 Task: Create a due date automation trigger when advanced on, on the tuesday of the week a card is due add content with an empty description at 11:00 AM.
Action: Mouse moved to (1174, 364)
Screenshot: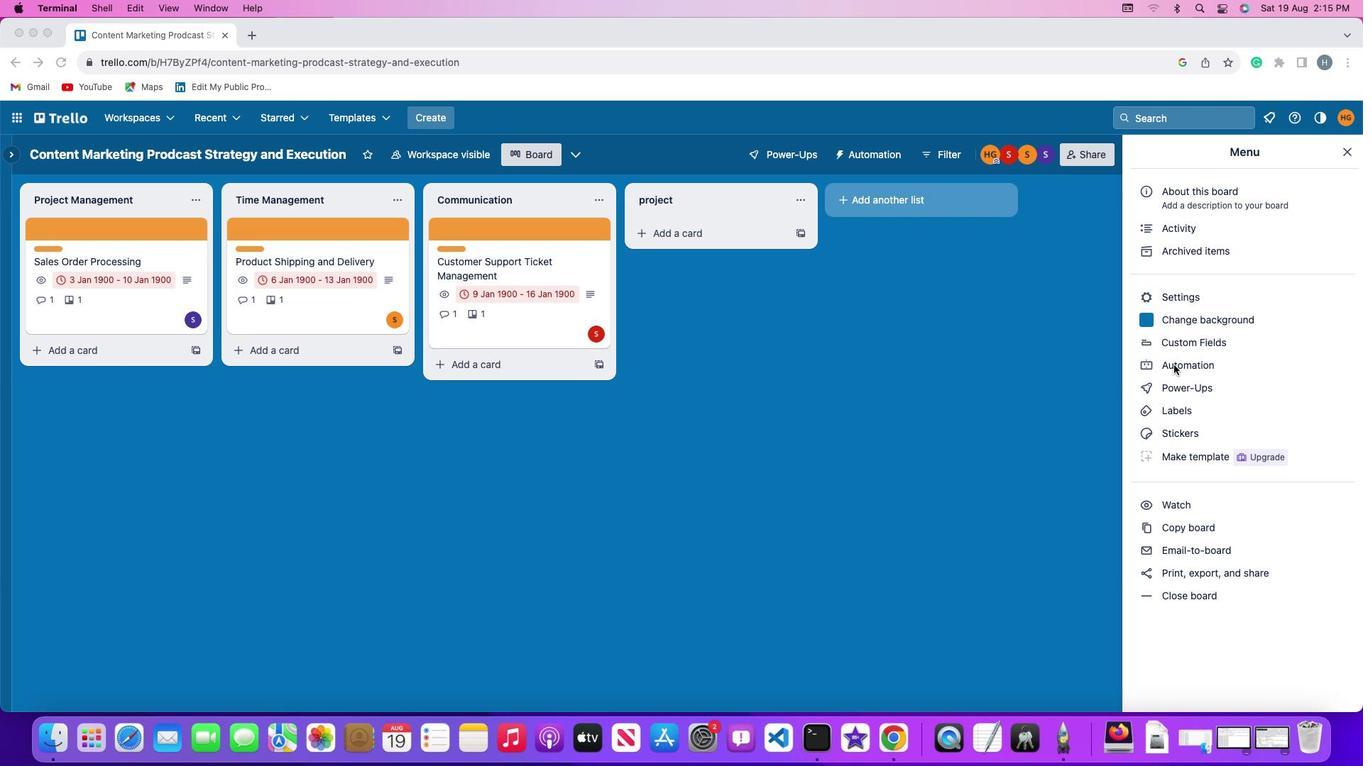
Action: Mouse pressed left at (1174, 364)
Screenshot: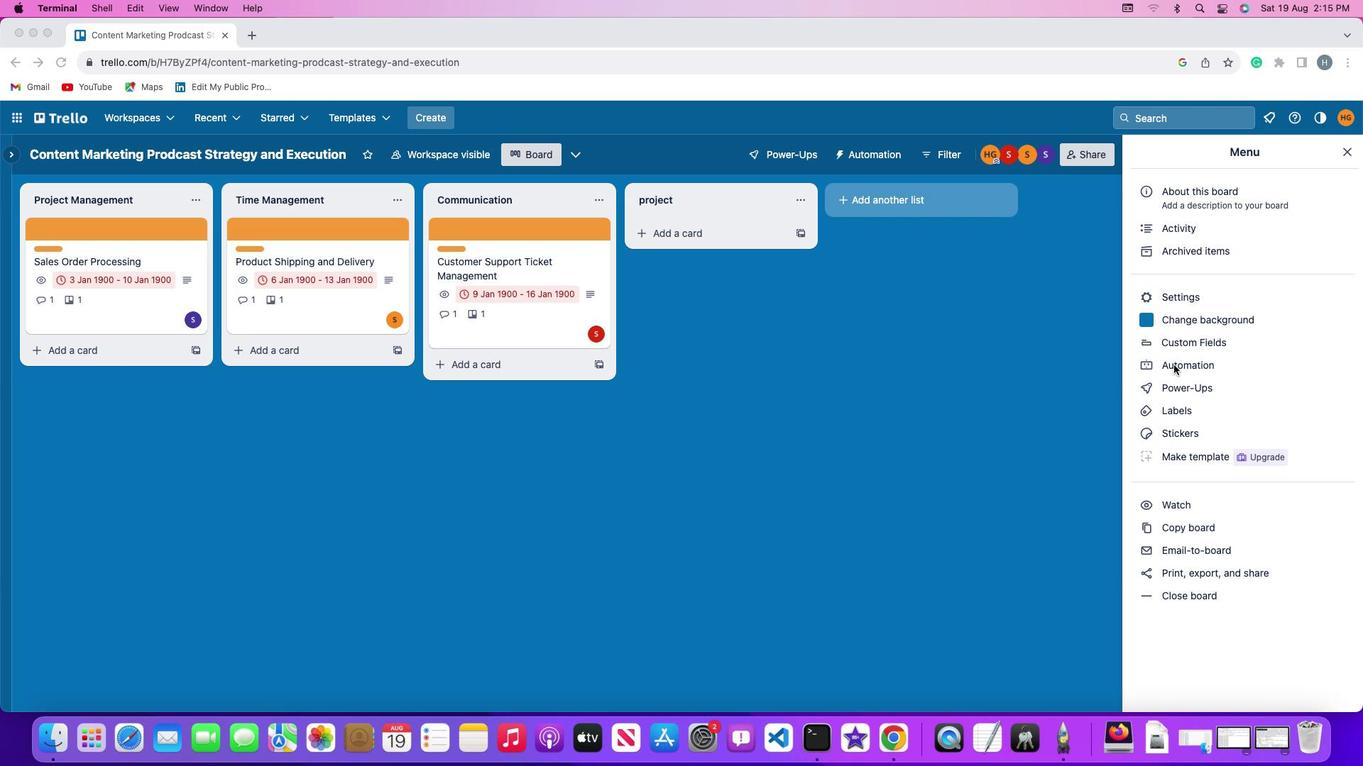 
Action: Mouse pressed left at (1174, 364)
Screenshot: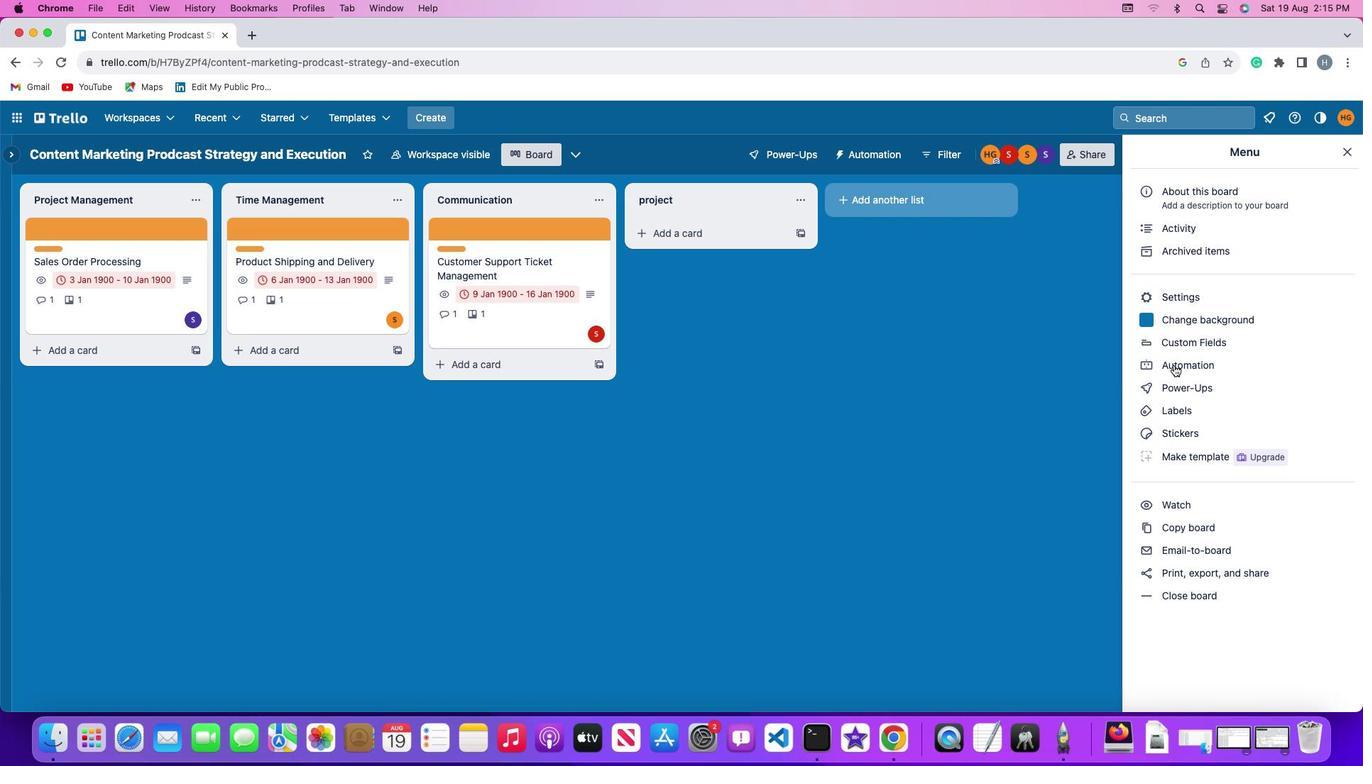 
Action: Mouse moved to (84, 331)
Screenshot: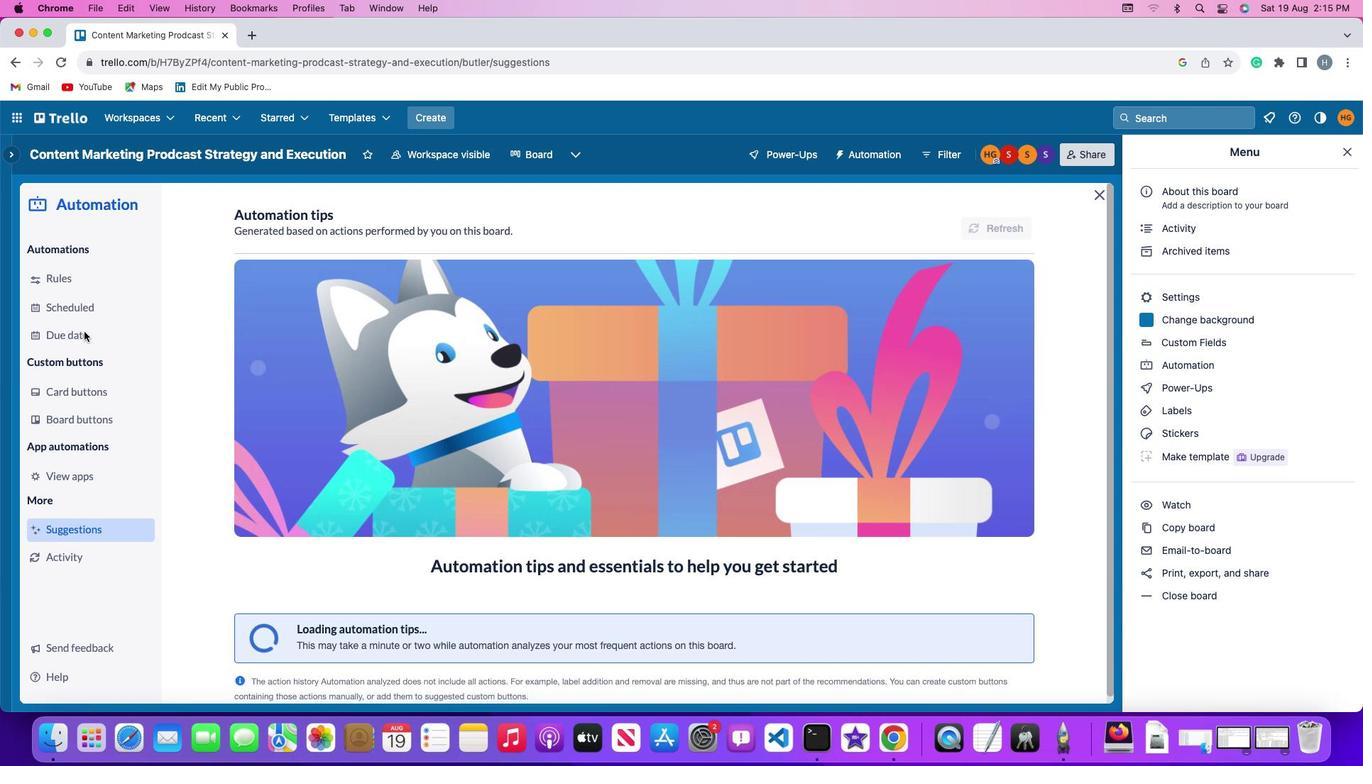 
Action: Mouse pressed left at (84, 331)
Screenshot: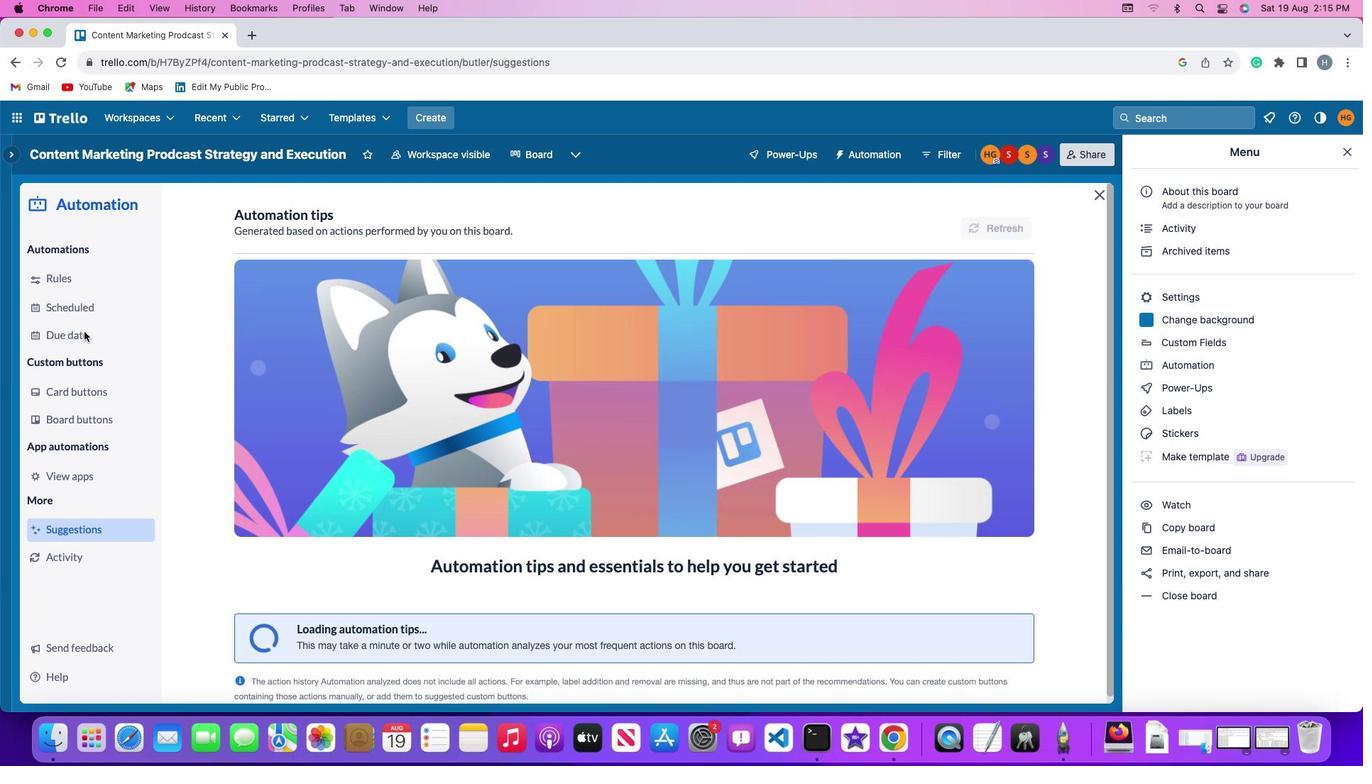 
Action: Mouse moved to (945, 217)
Screenshot: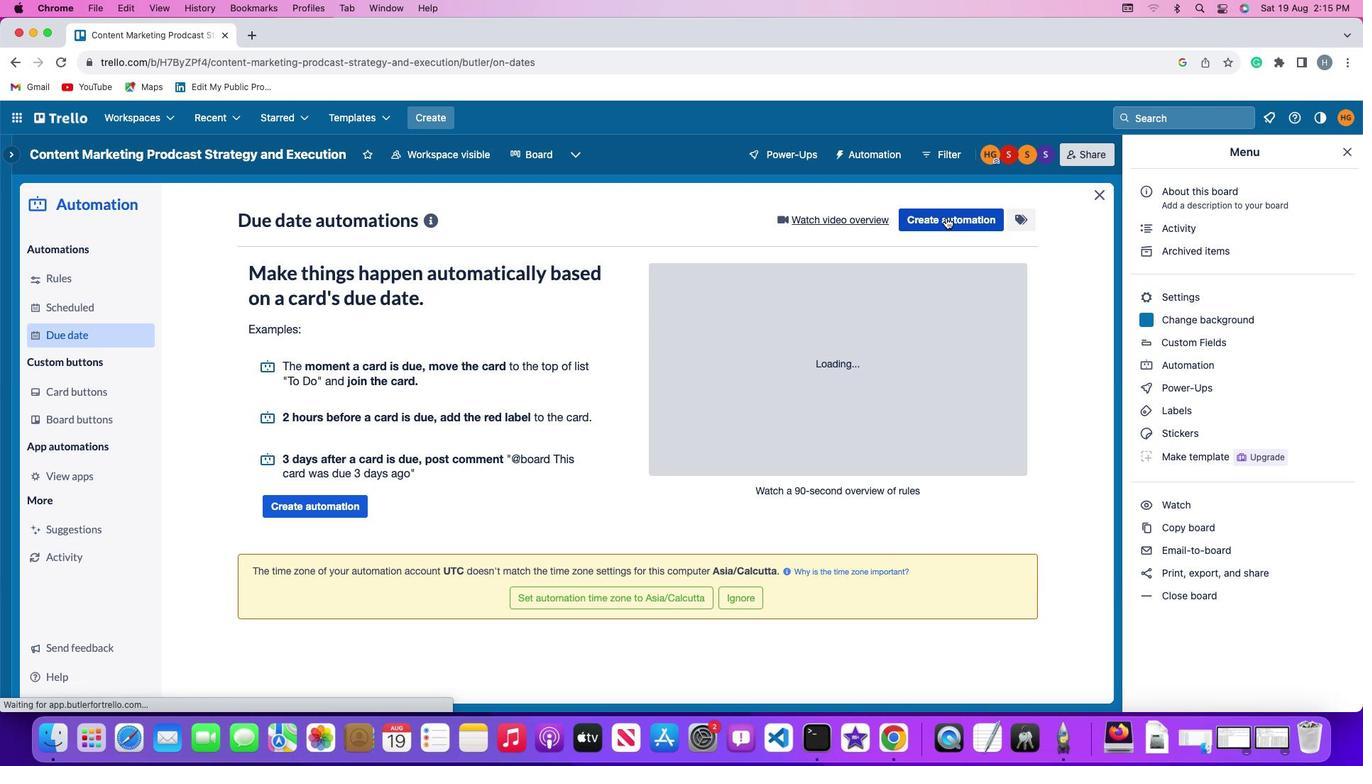 
Action: Mouse pressed left at (945, 217)
Screenshot: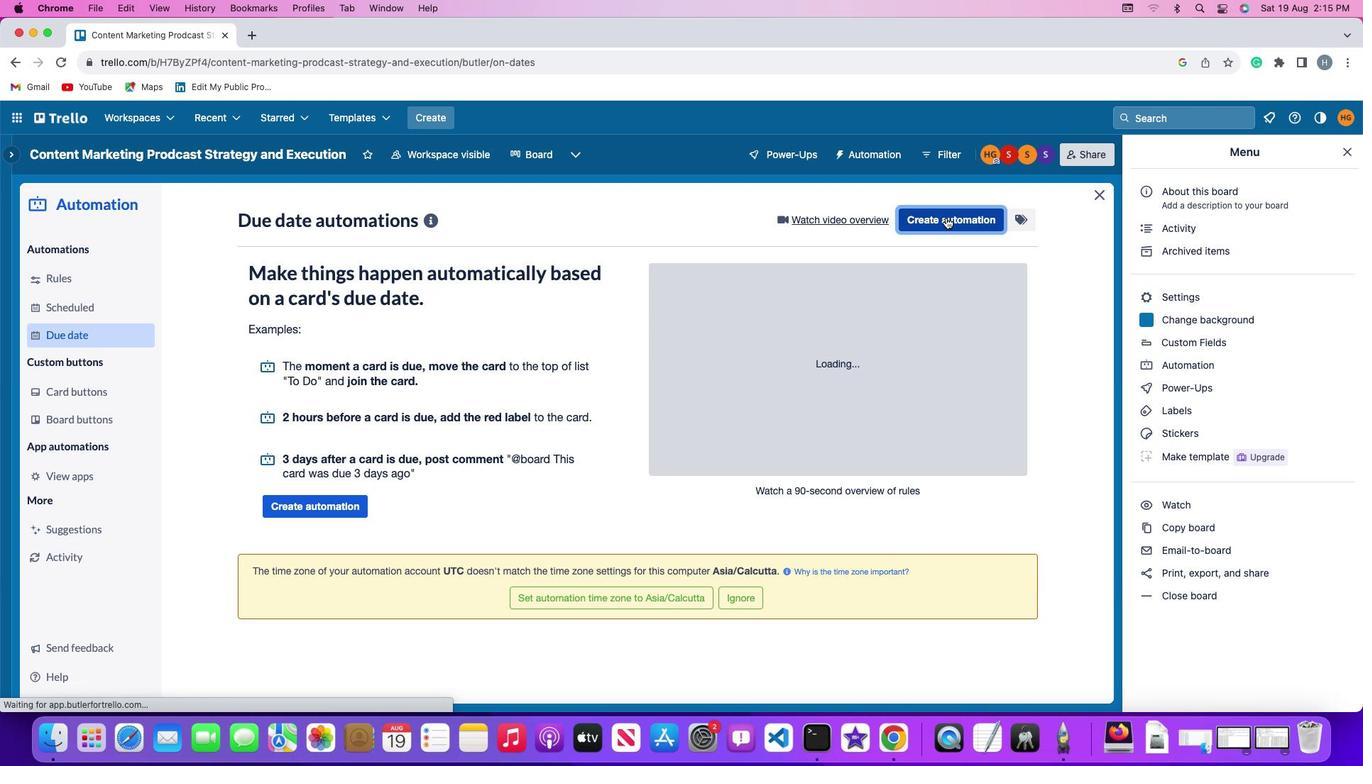 
Action: Mouse moved to (306, 355)
Screenshot: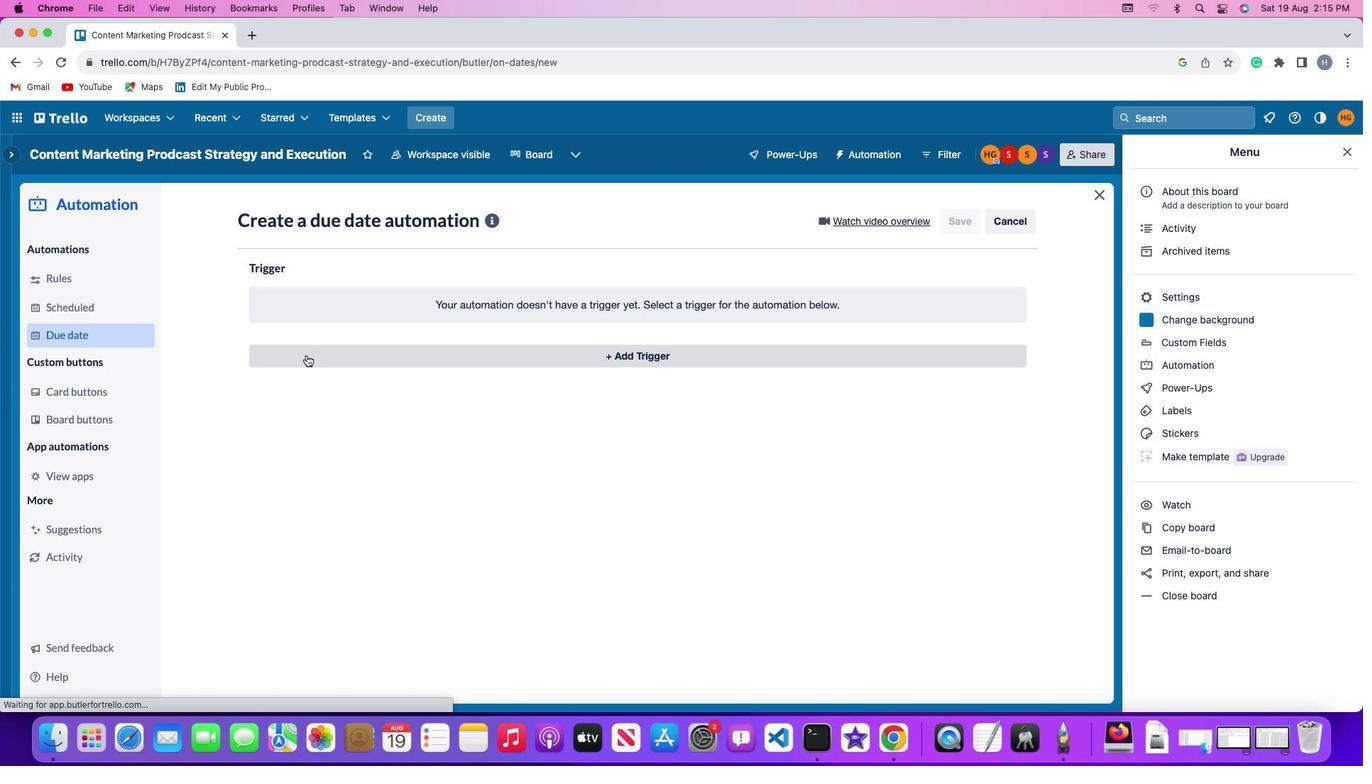 
Action: Mouse pressed left at (306, 355)
Screenshot: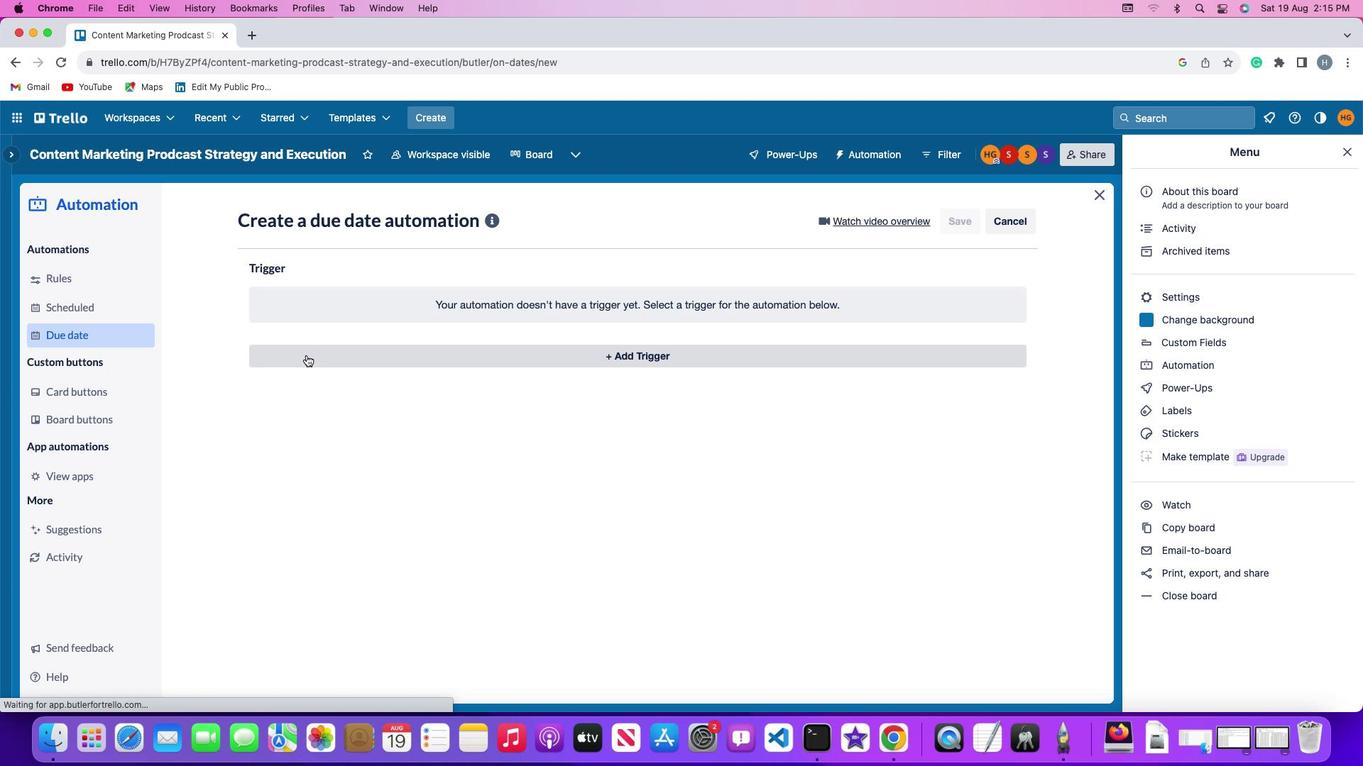 
Action: Mouse moved to (325, 612)
Screenshot: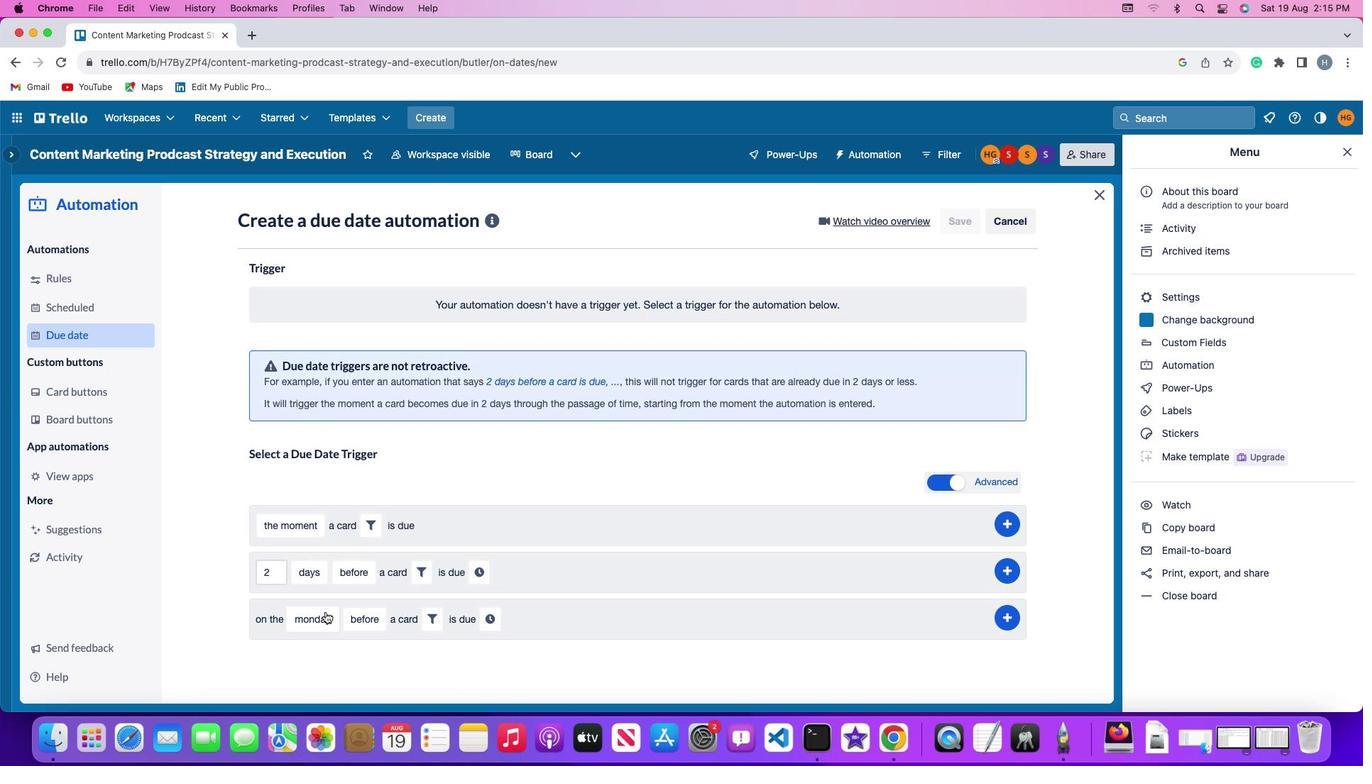 
Action: Mouse pressed left at (325, 612)
Screenshot: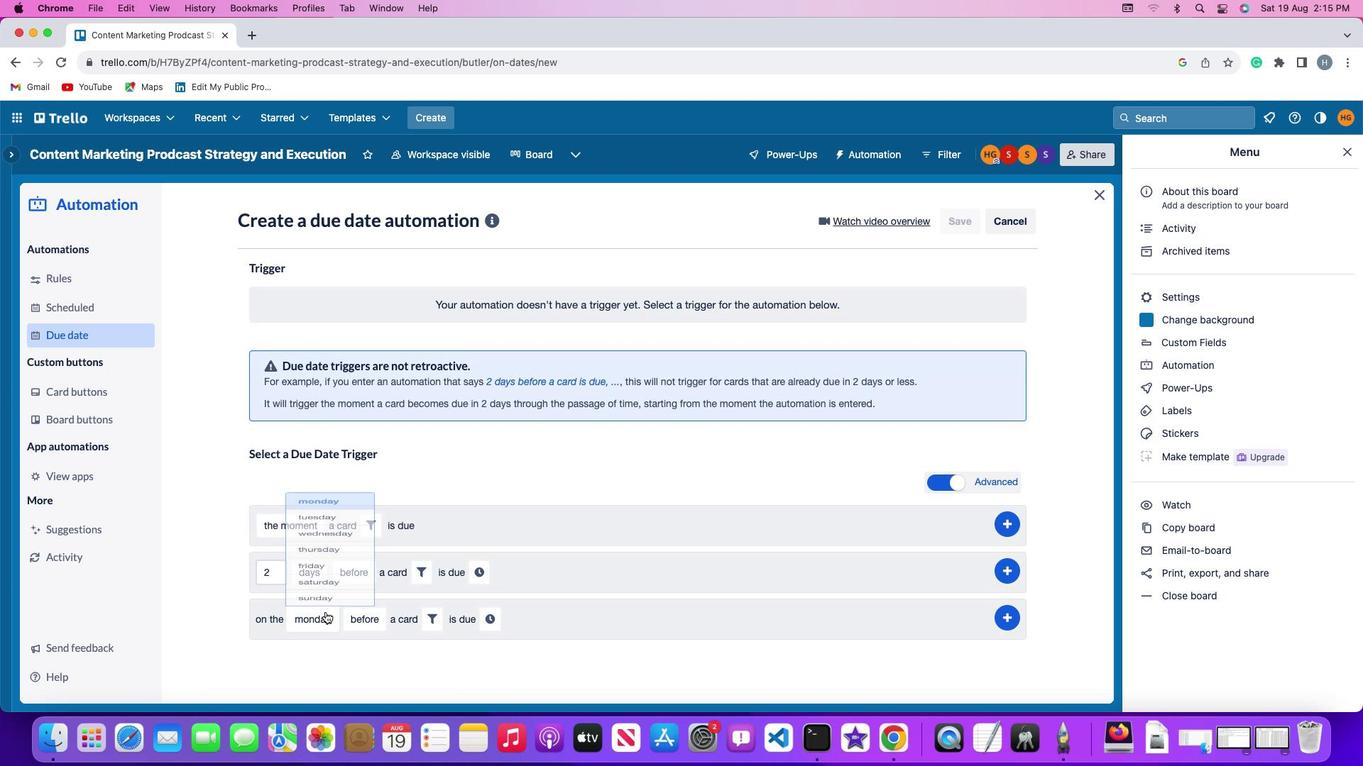 
Action: Mouse moved to (350, 457)
Screenshot: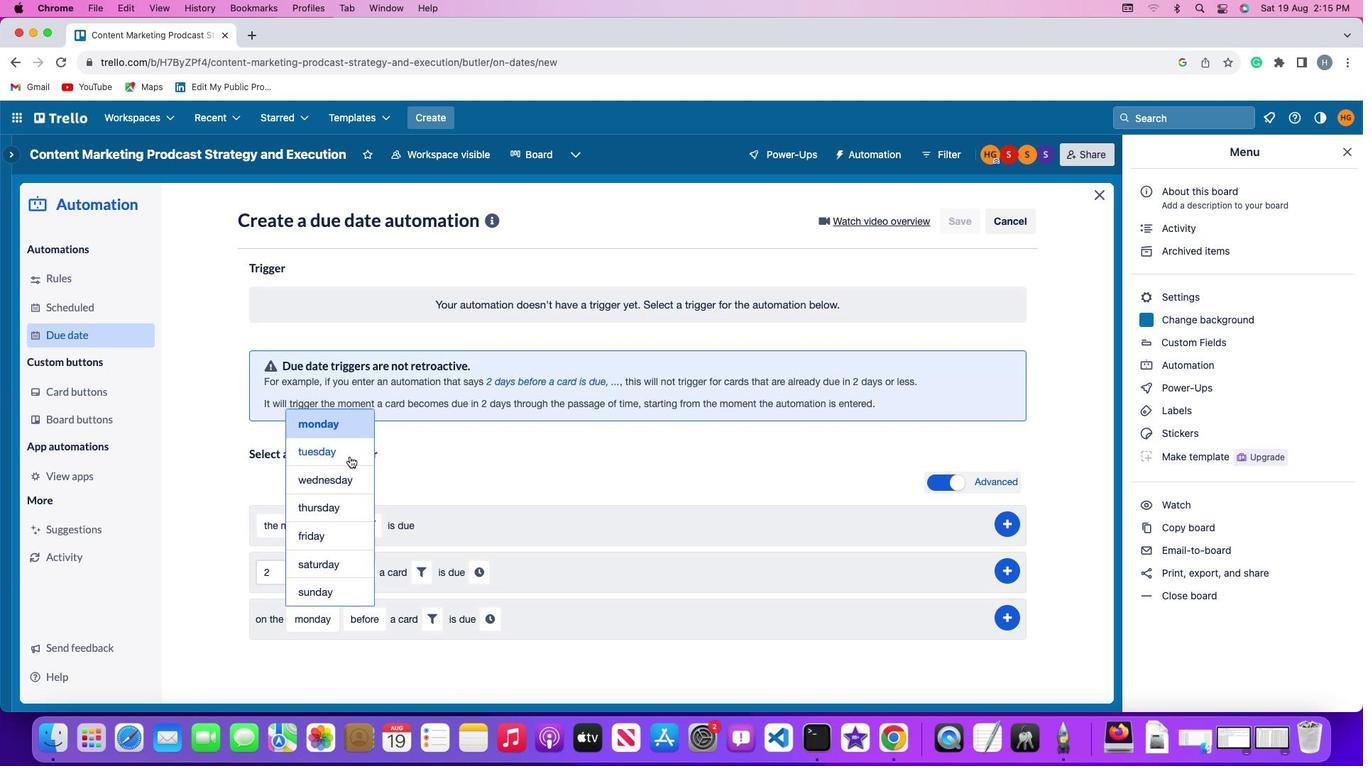 
Action: Mouse pressed left at (350, 457)
Screenshot: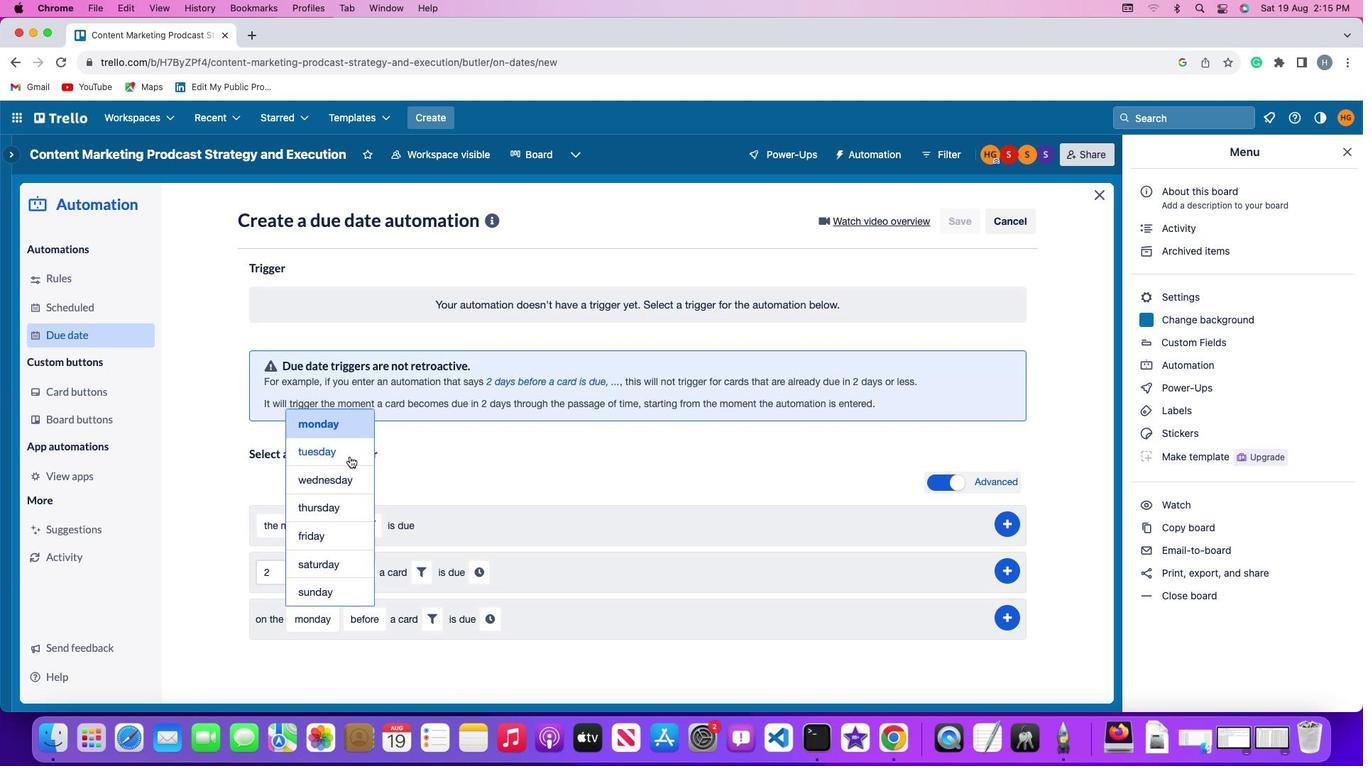 
Action: Mouse moved to (367, 627)
Screenshot: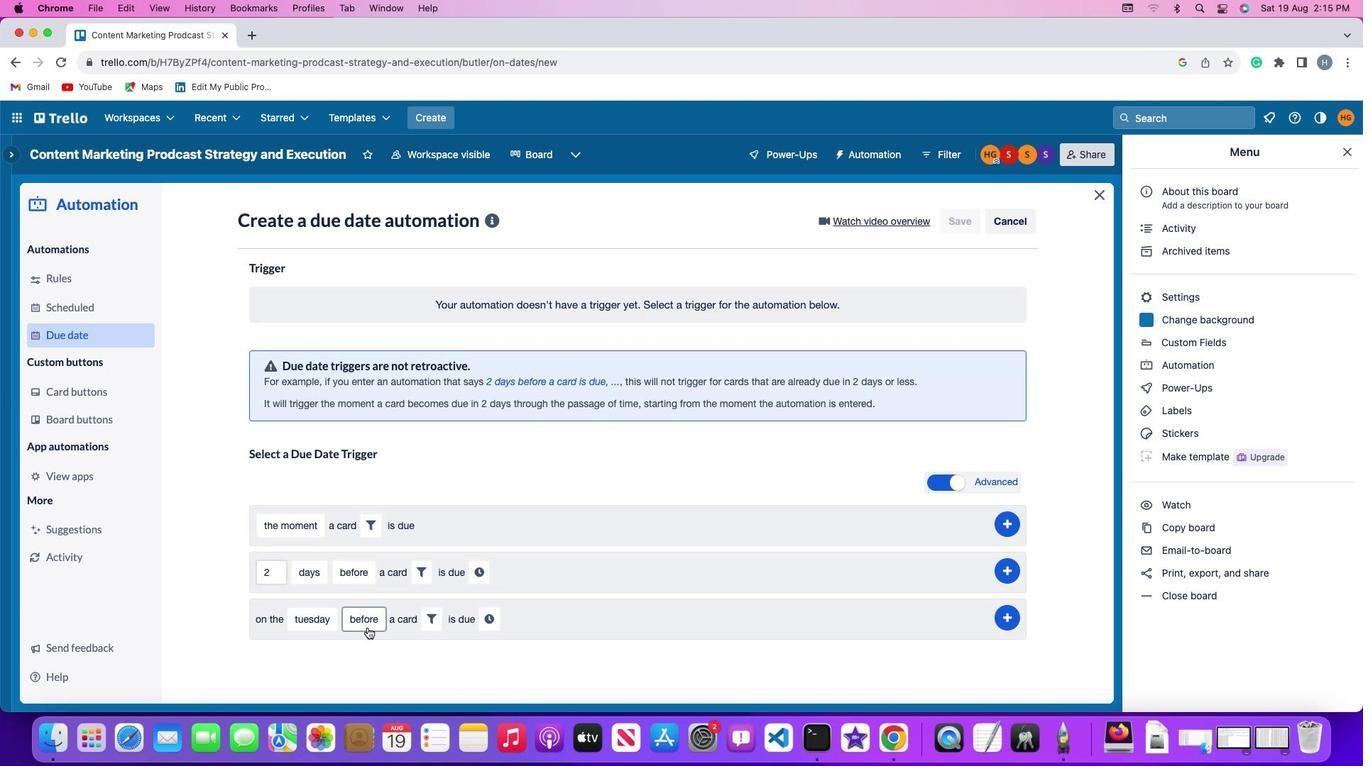 
Action: Mouse pressed left at (367, 627)
Screenshot: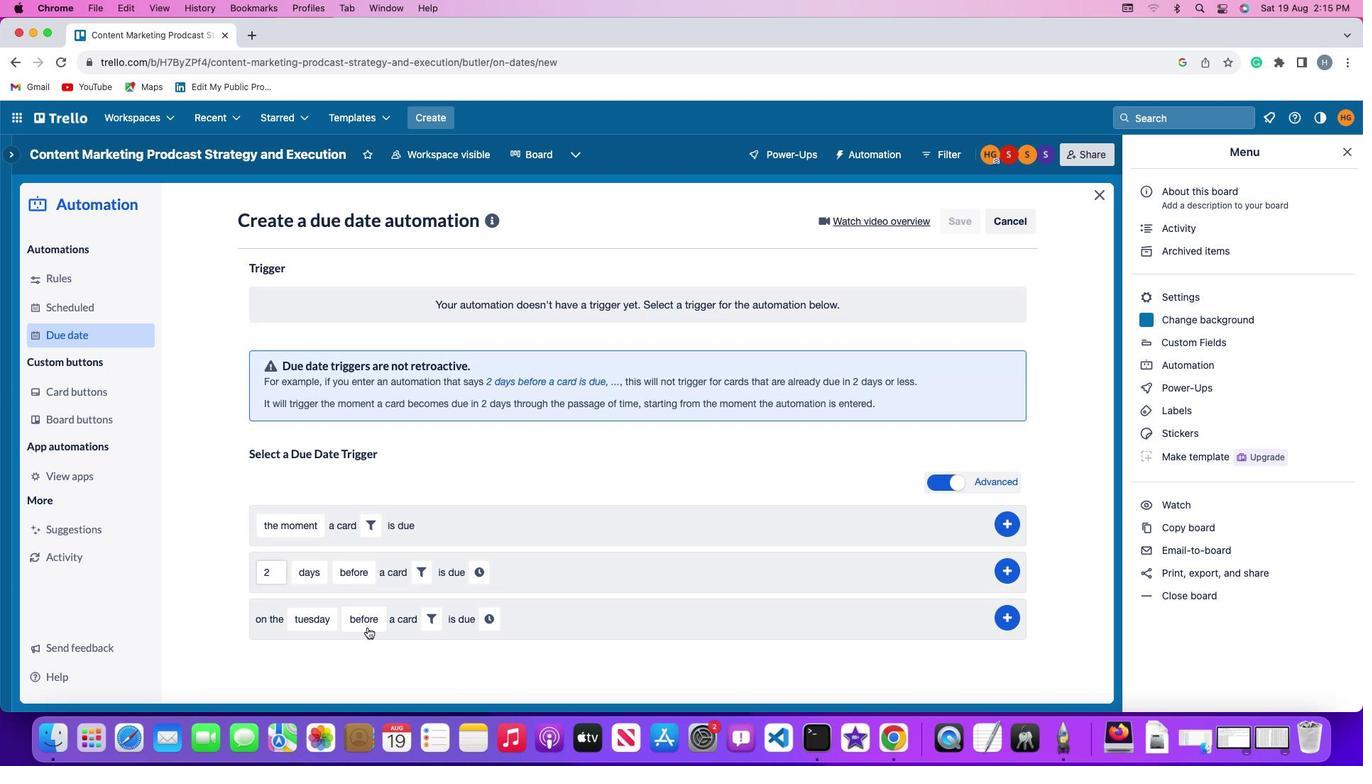 
Action: Mouse moved to (385, 559)
Screenshot: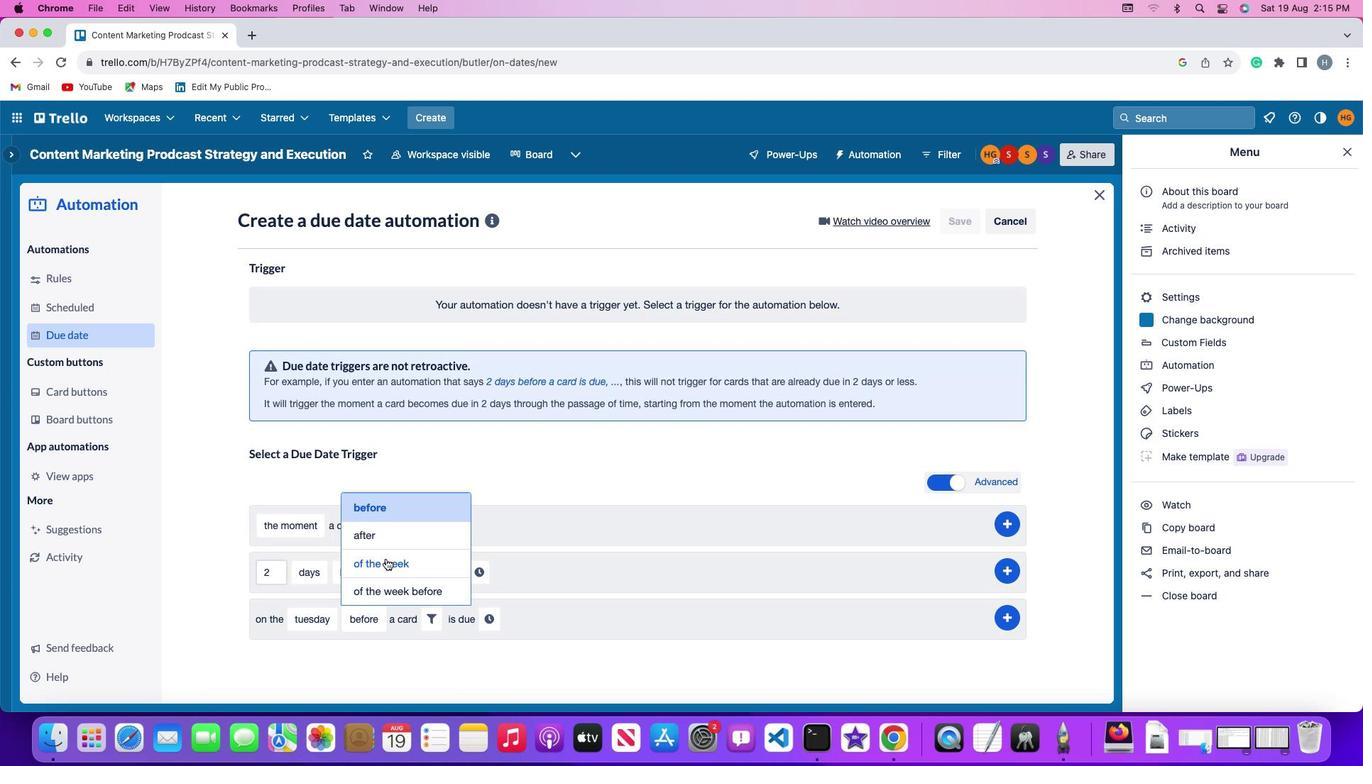 
Action: Mouse pressed left at (385, 559)
Screenshot: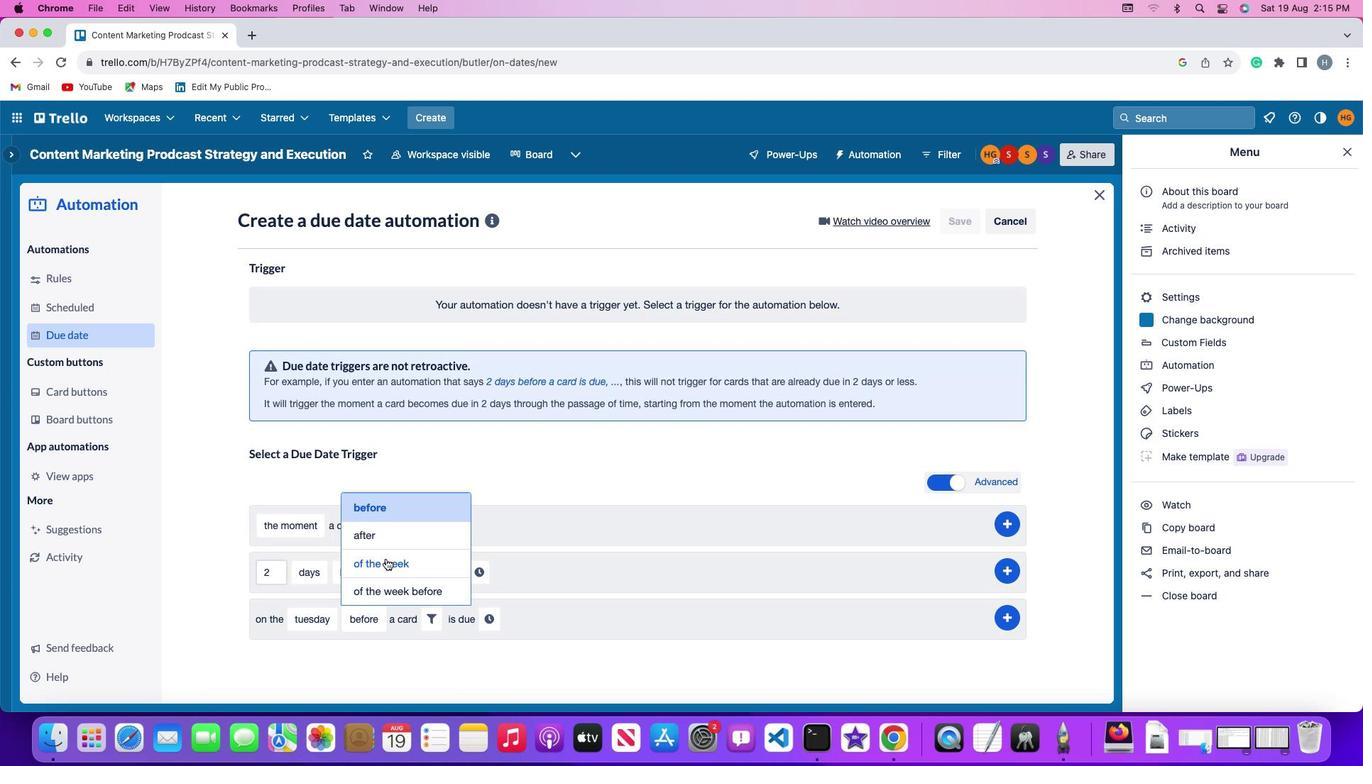 
Action: Mouse moved to (448, 617)
Screenshot: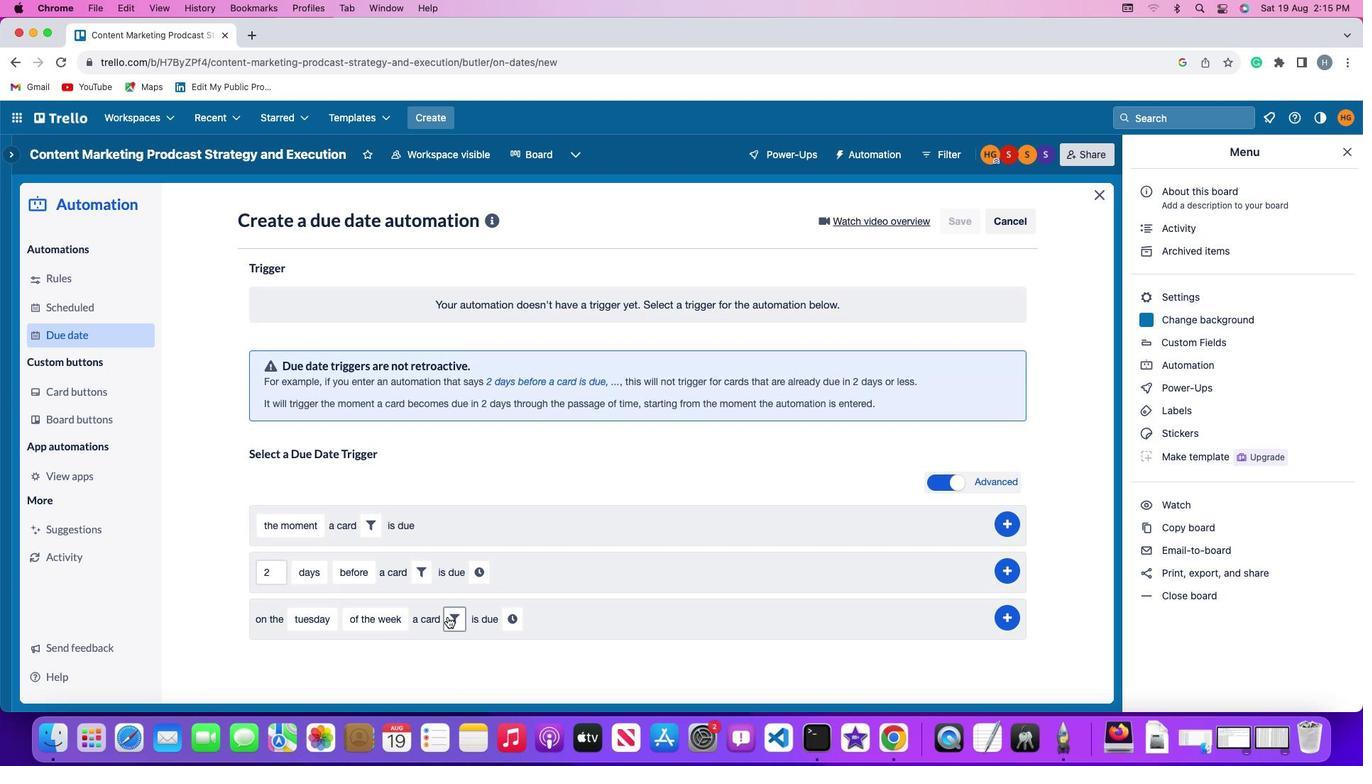 
Action: Mouse pressed left at (448, 617)
Screenshot: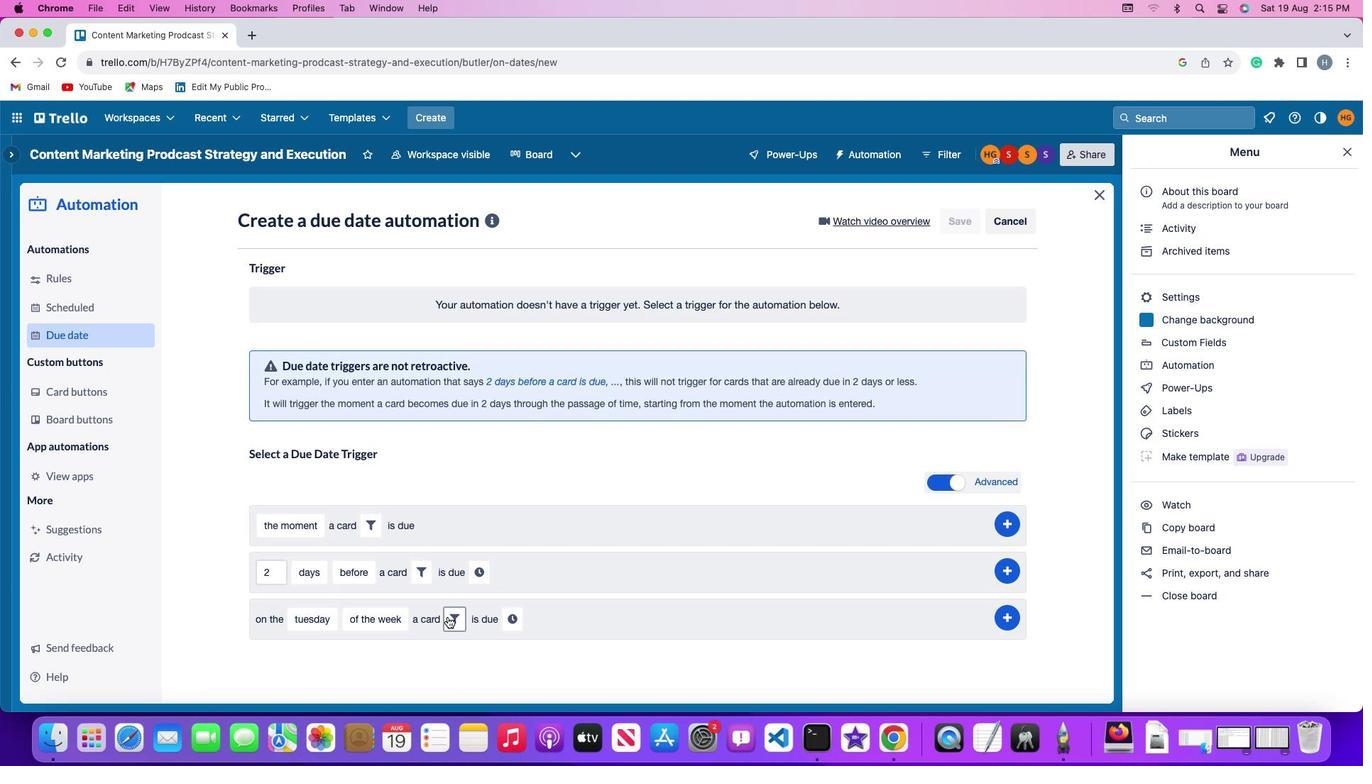 
Action: Mouse moved to (630, 656)
Screenshot: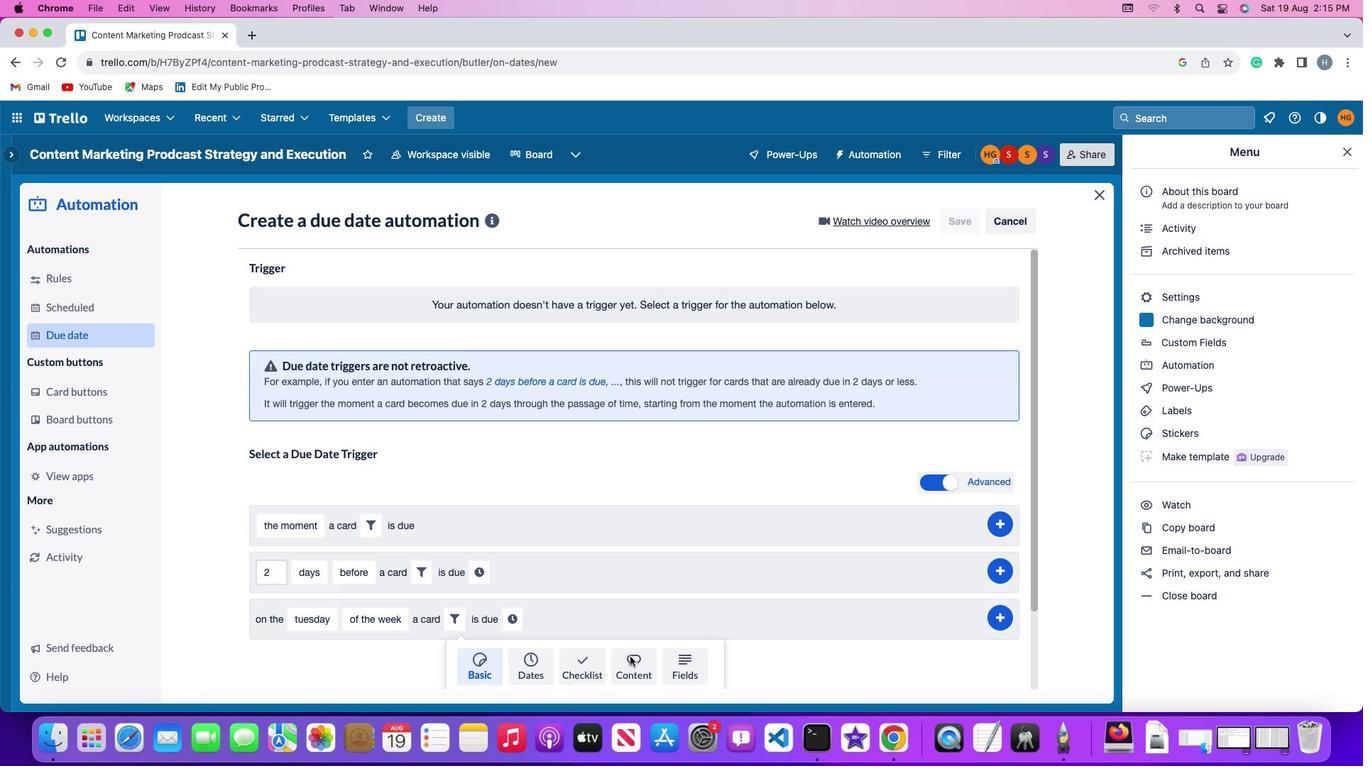 
Action: Mouse pressed left at (630, 656)
Screenshot: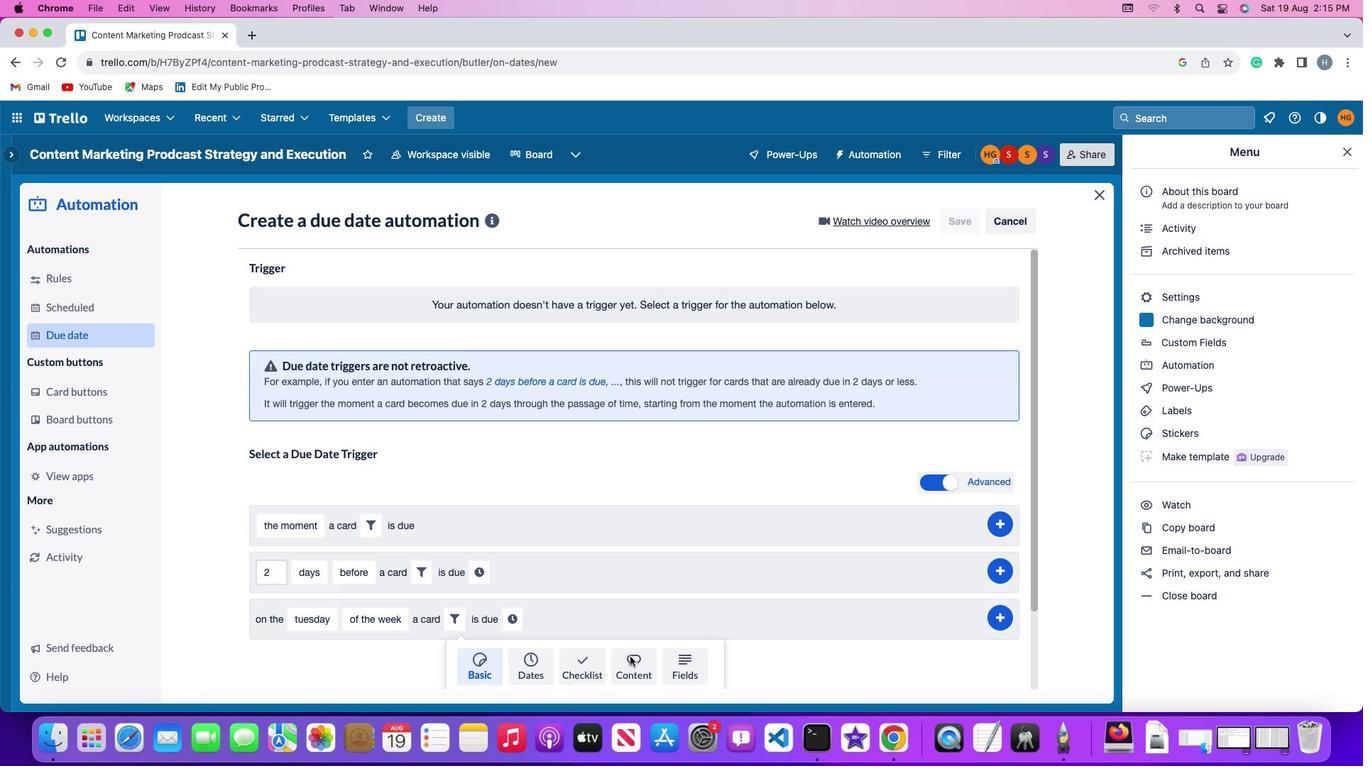 
Action: Mouse moved to (396, 657)
Screenshot: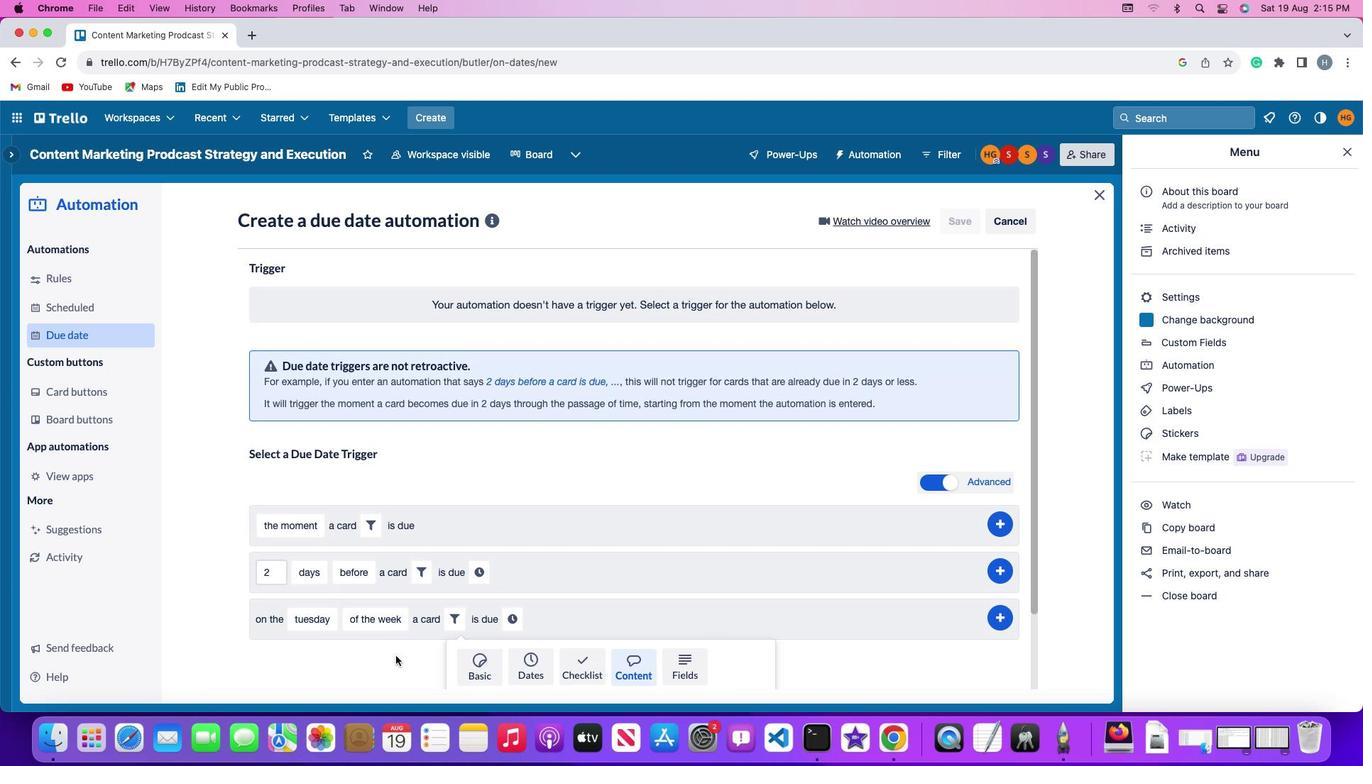 
Action: Mouse scrolled (396, 657) with delta (0, 0)
Screenshot: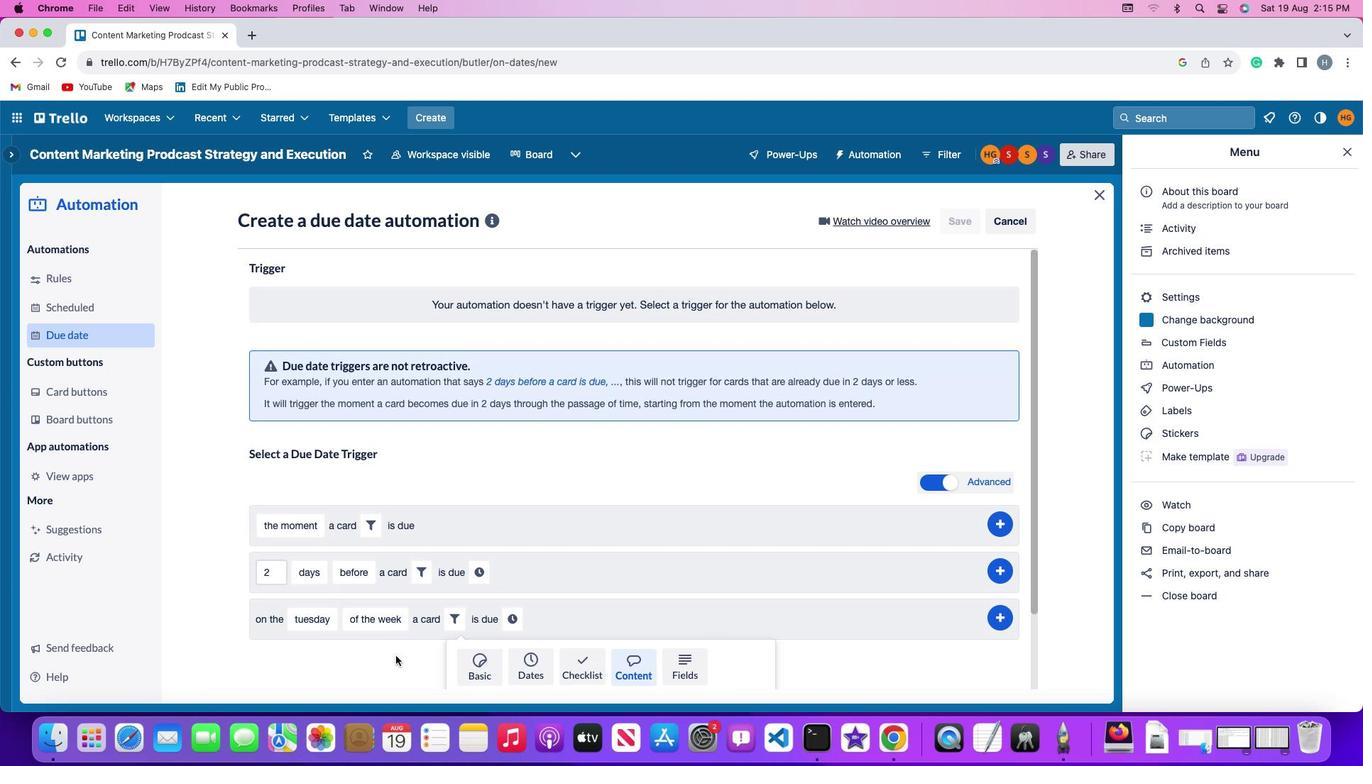 
Action: Mouse moved to (396, 656)
Screenshot: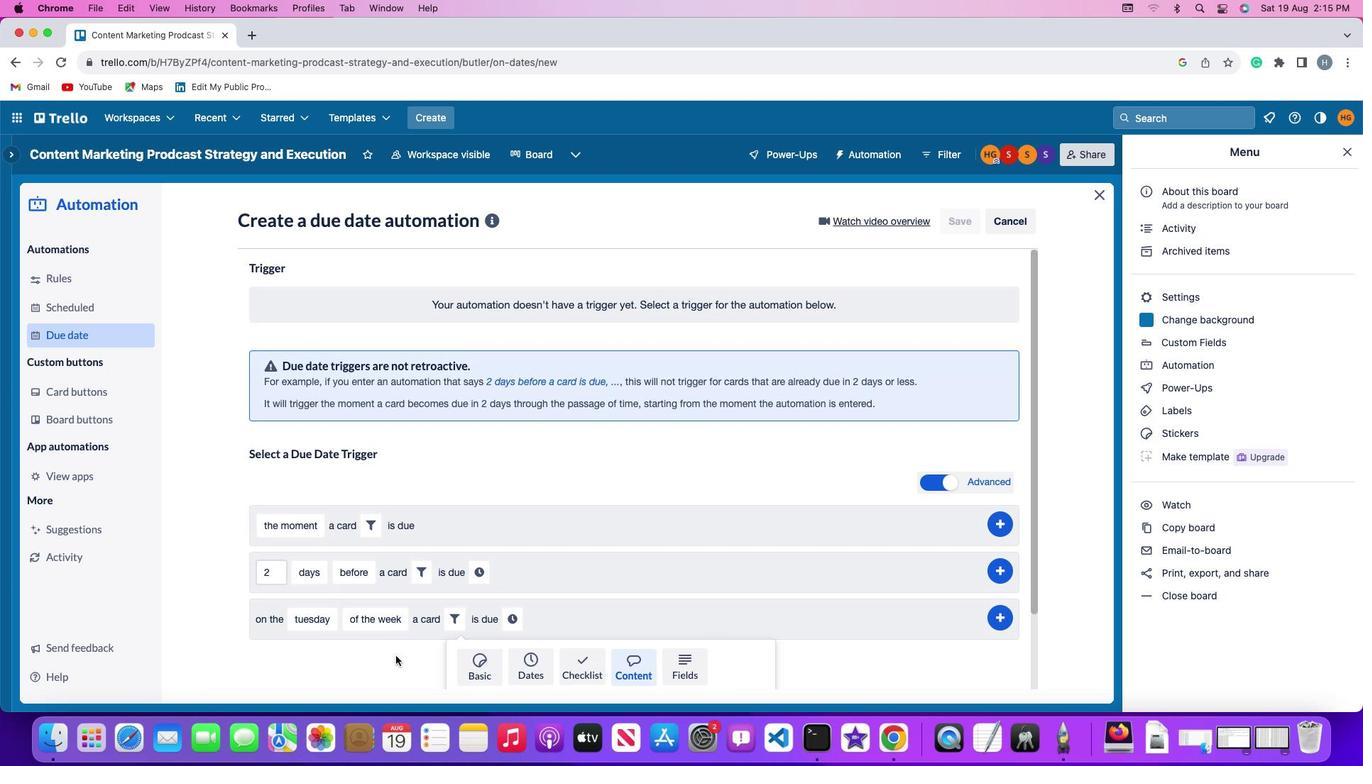 
Action: Mouse scrolled (396, 656) with delta (0, 0)
Screenshot: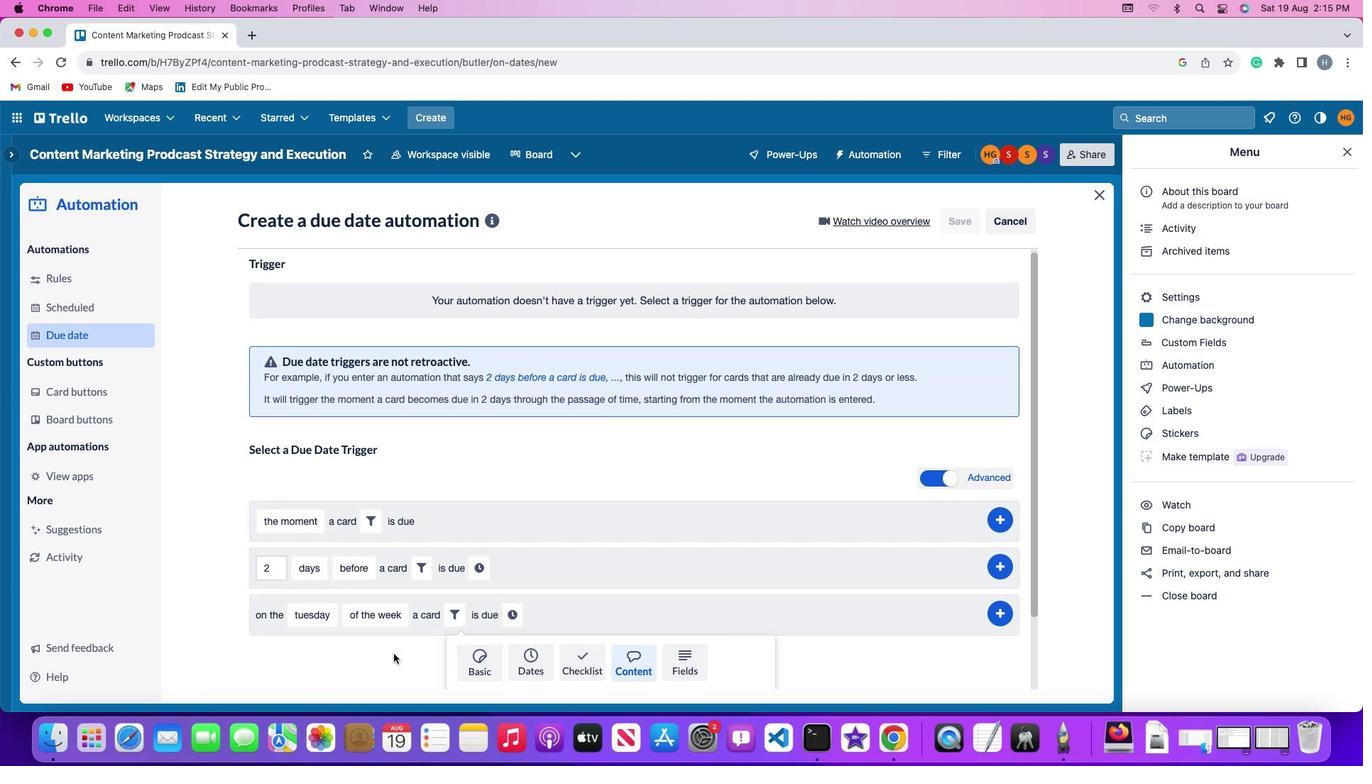 
Action: Mouse moved to (395, 656)
Screenshot: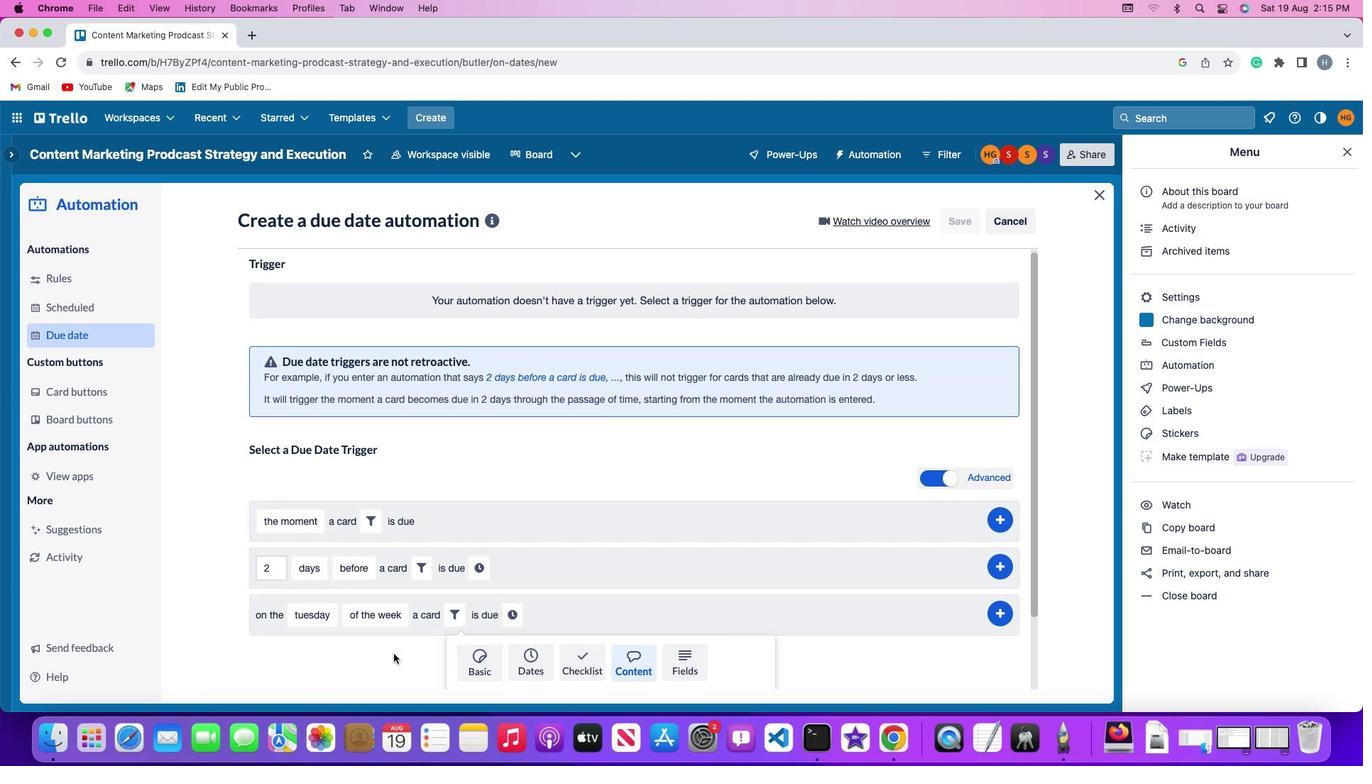 
Action: Mouse scrolled (395, 656) with delta (0, -2)
Screenshot: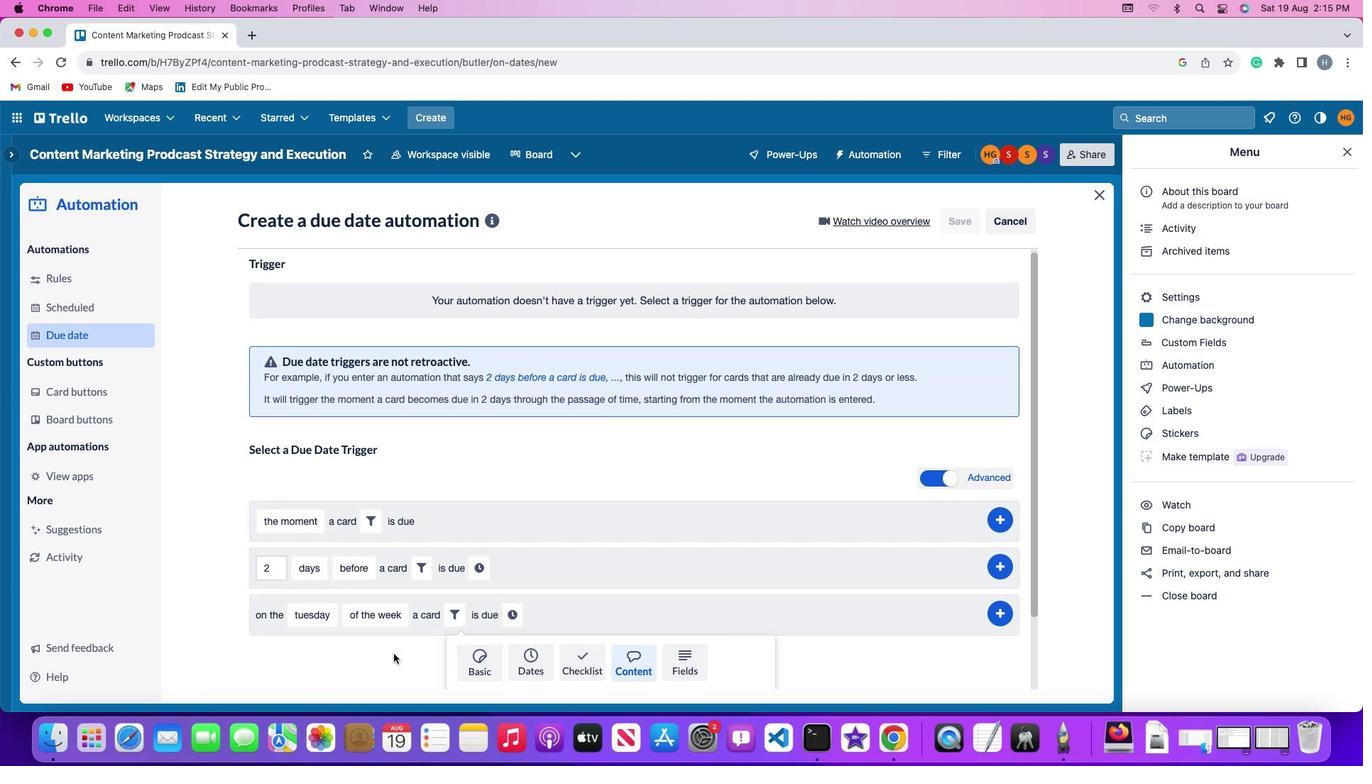 
Action: Mouse moved to (395, 656)
Screenshot: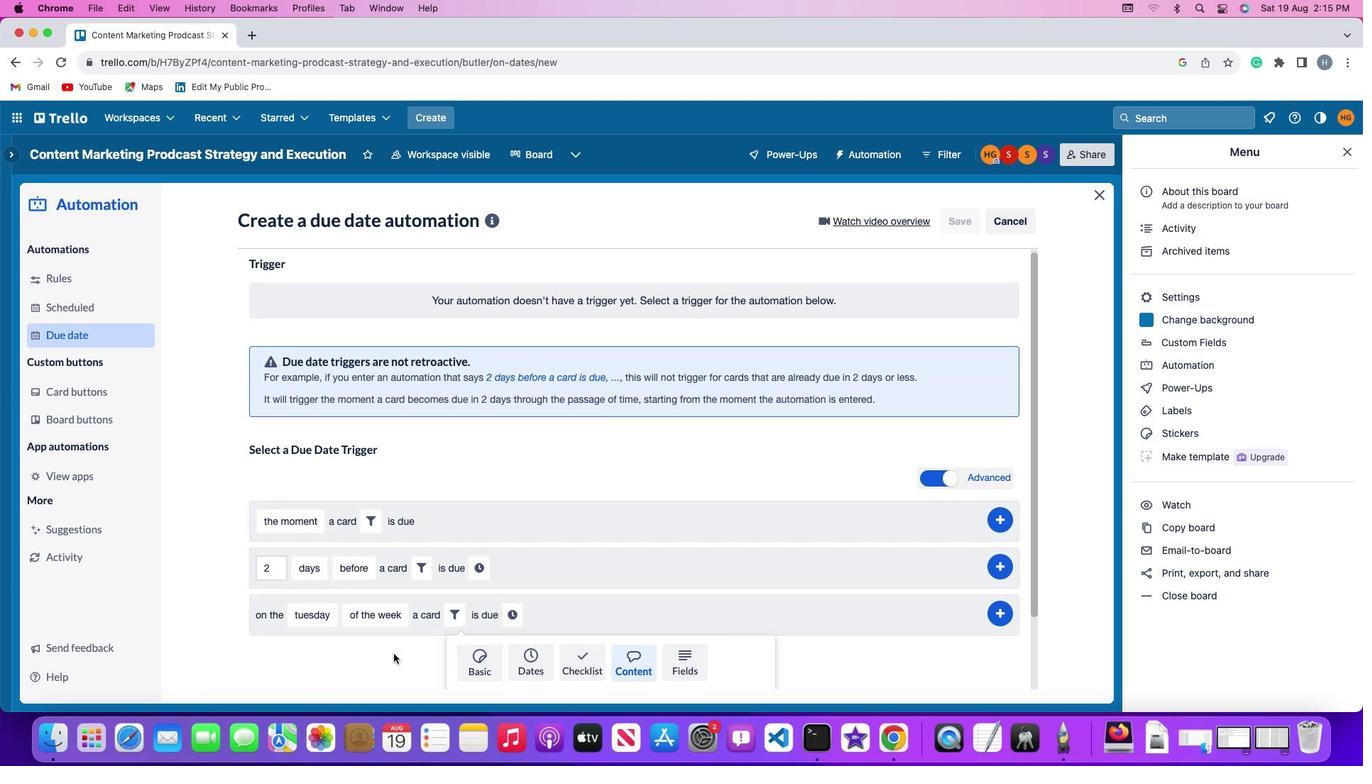
Action: Mouse scrolled (395, 656) with delta (0, -3)
Screenshot: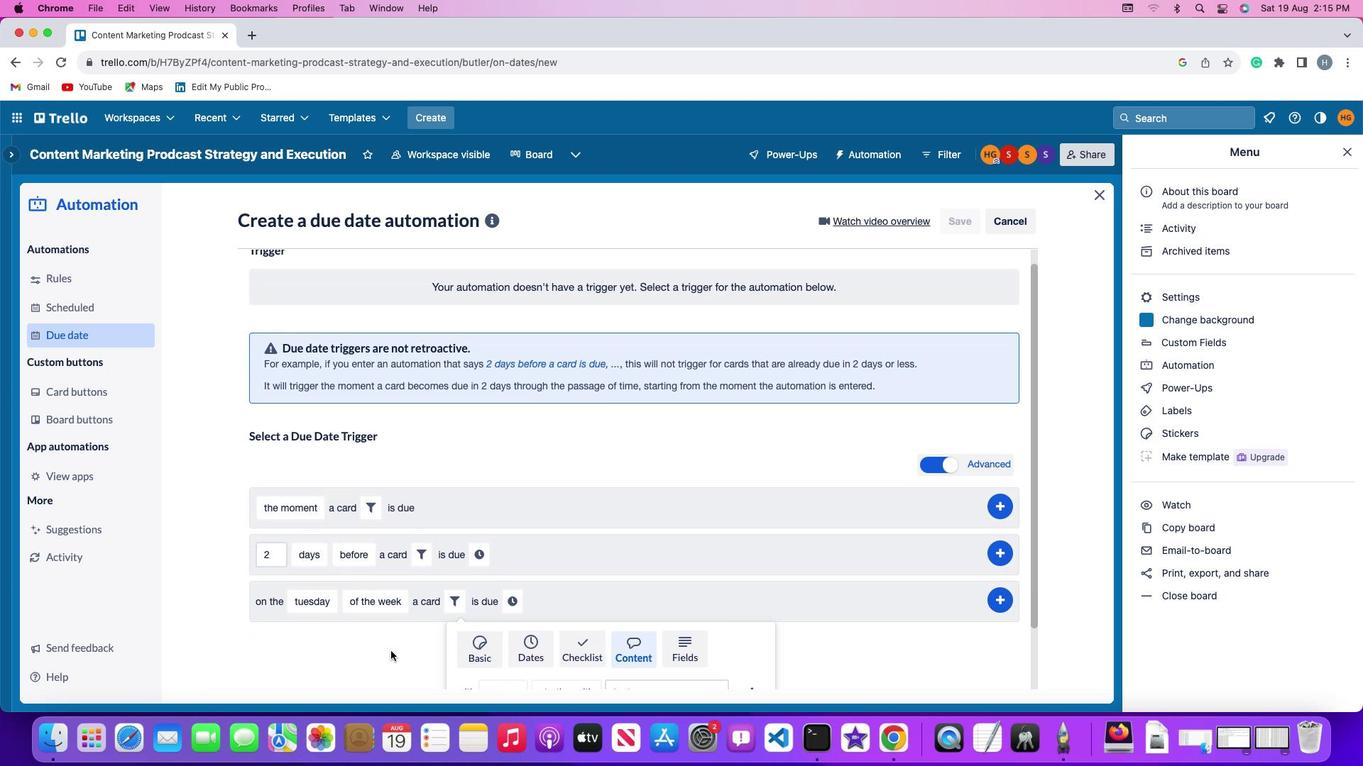 
Action: Mouse moved to (394, 654)
Screenshot: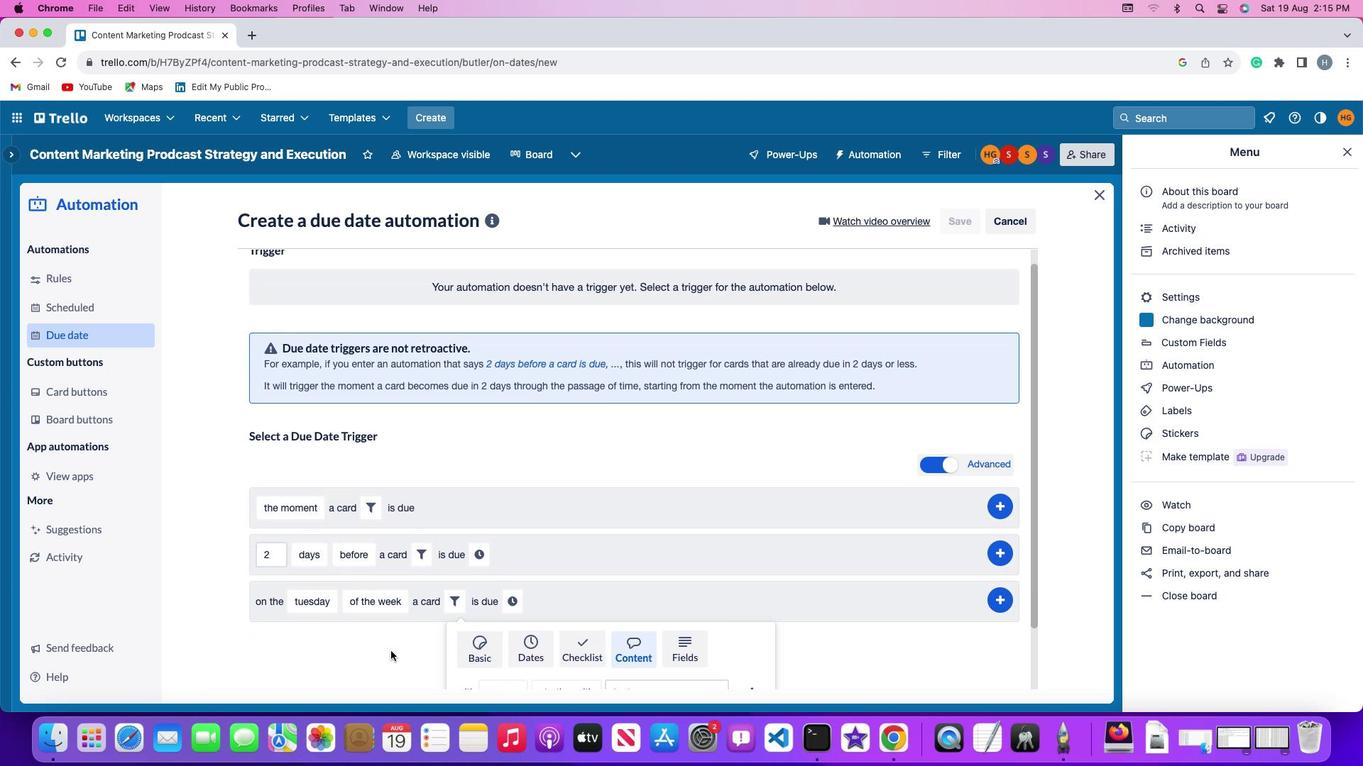 
Action: Mouse scrolled (394, 654) with delta (0, -4)
Screenshot: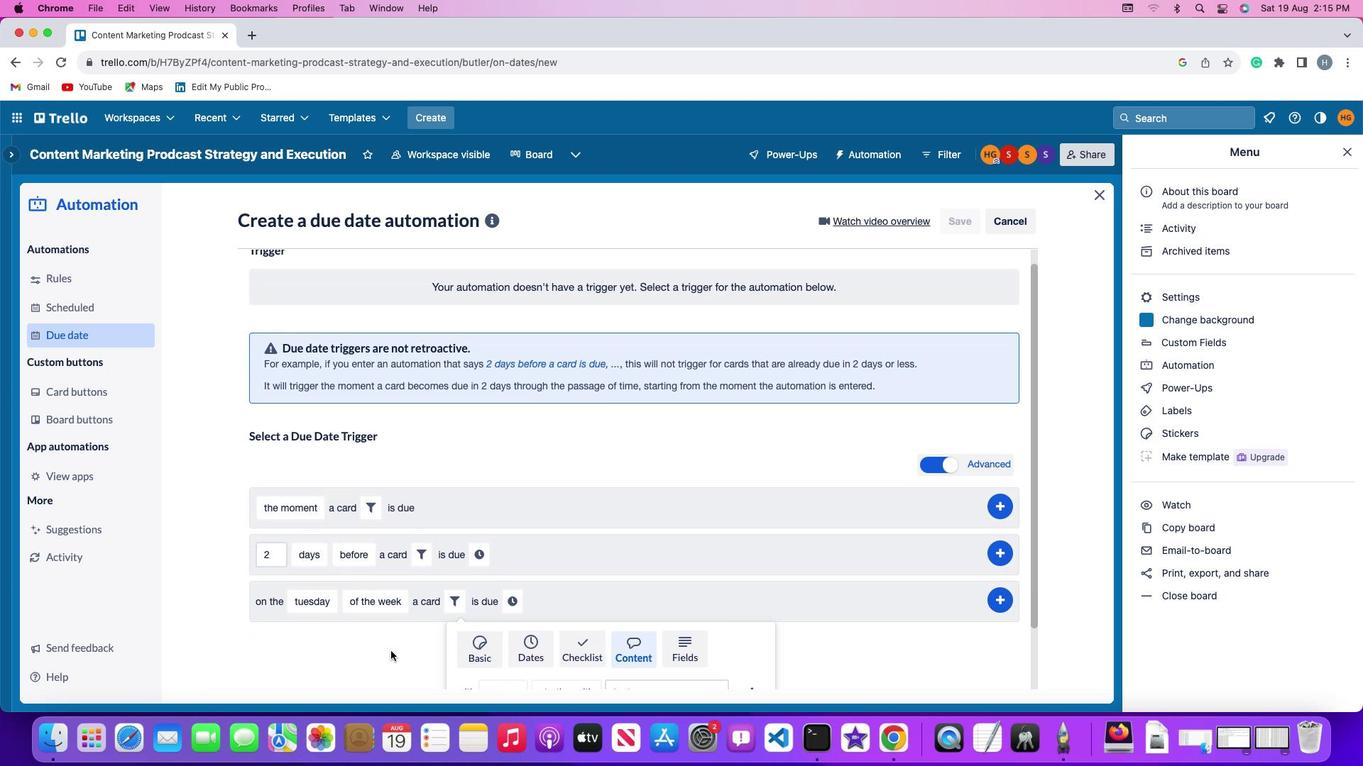 
Action: Mouse moved to (387, 651)
Screenshot: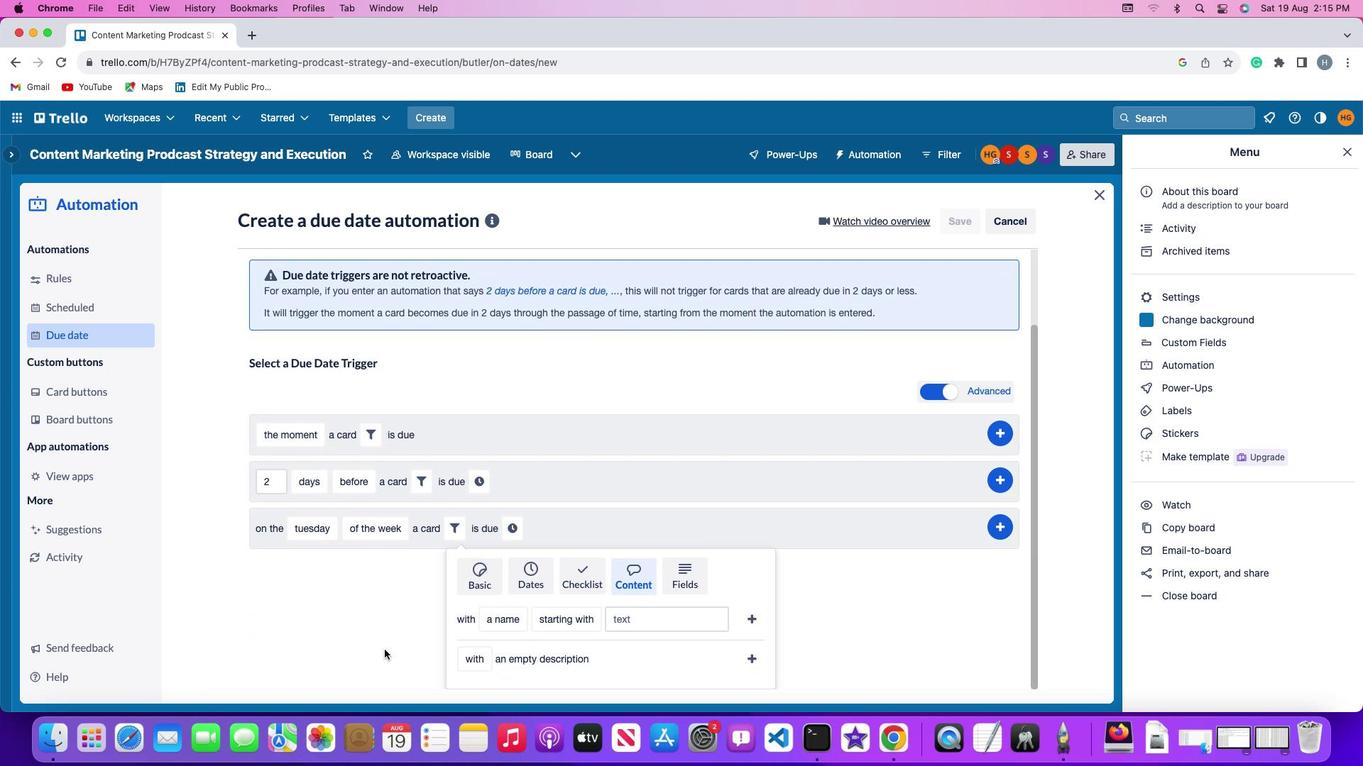 
Action: Mouse scrolled (387, 651) with delta (0, 0)
Screenshot: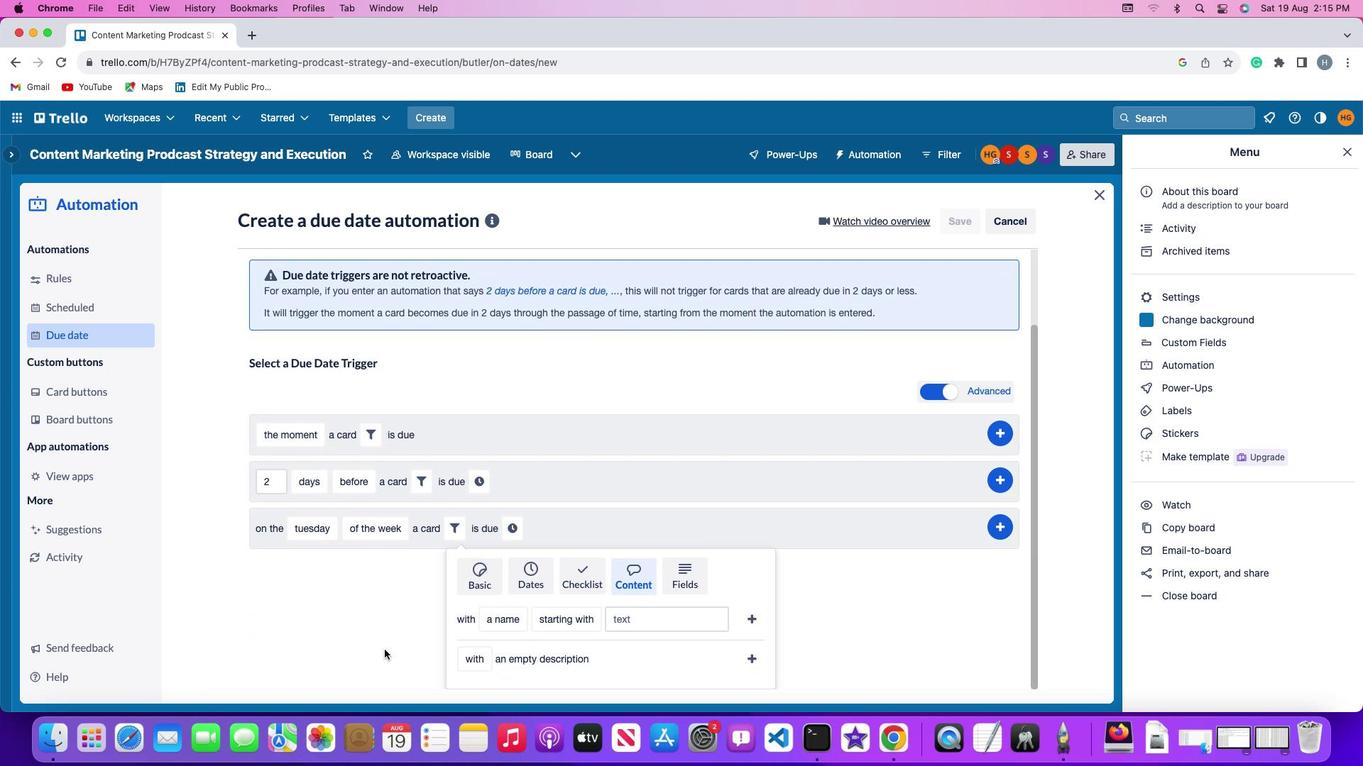 
Action: Mouse moved to (385, 650)
Screenshot: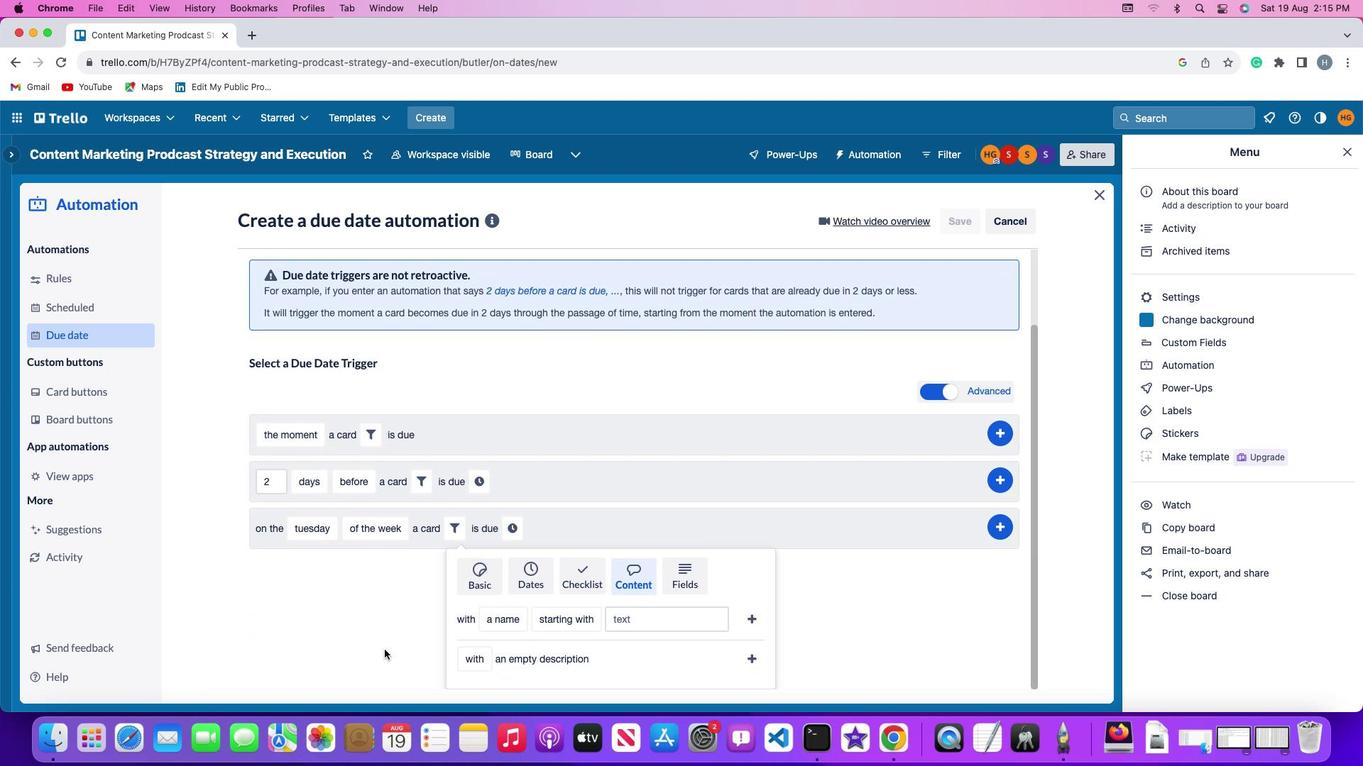 
Action: Mouse scrolled (385, 650) with delta (0, 0)
Screenshot: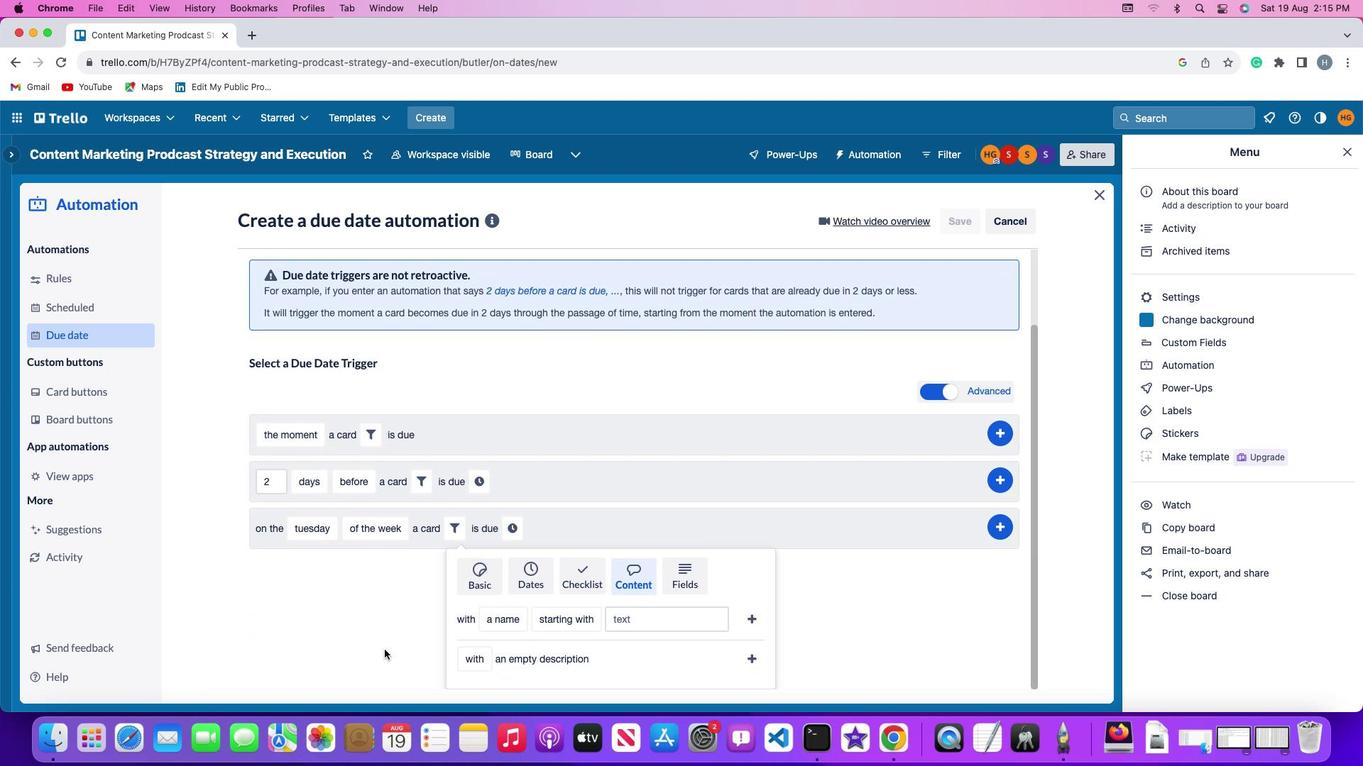 
Action: Mouse moved to (386, 650)
Screenshot: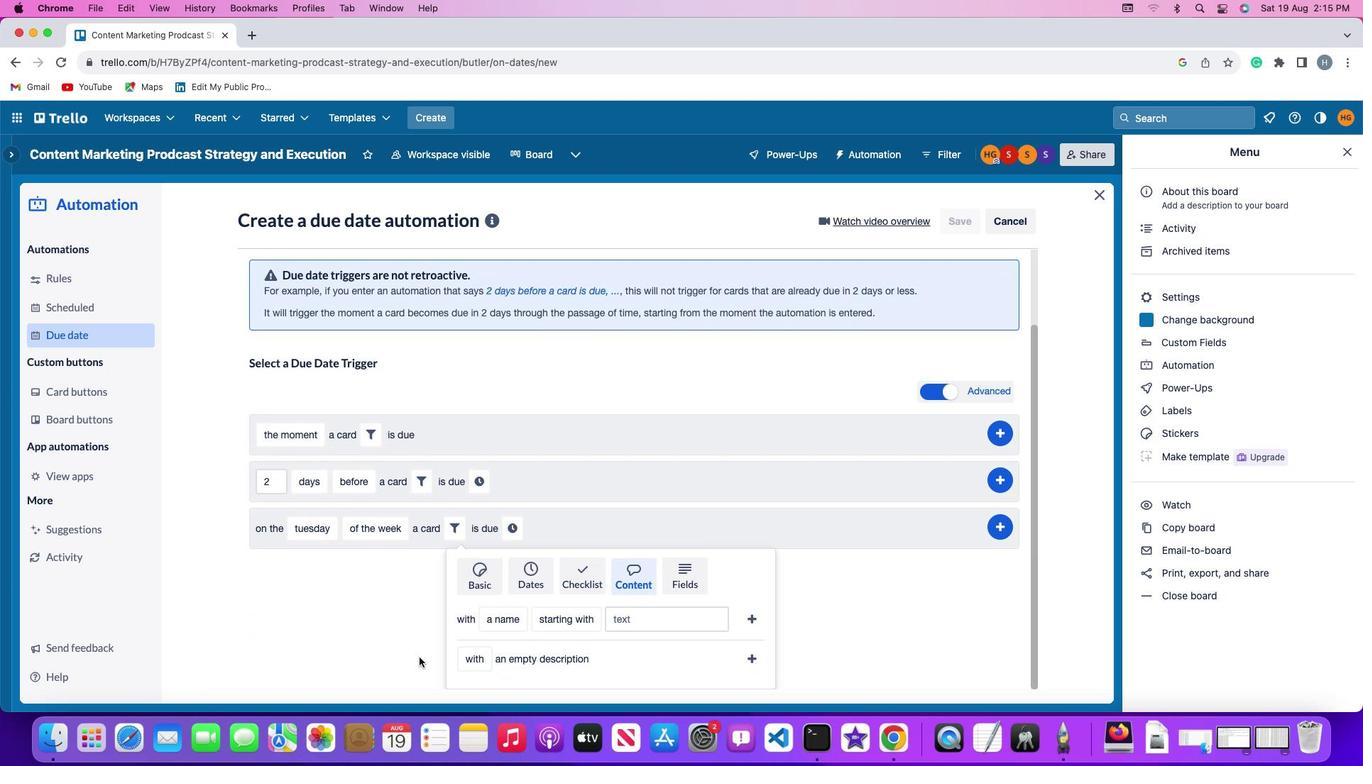 
Action: Mouse scrolled (386, 650) with delta (0, -1)
Screenshot: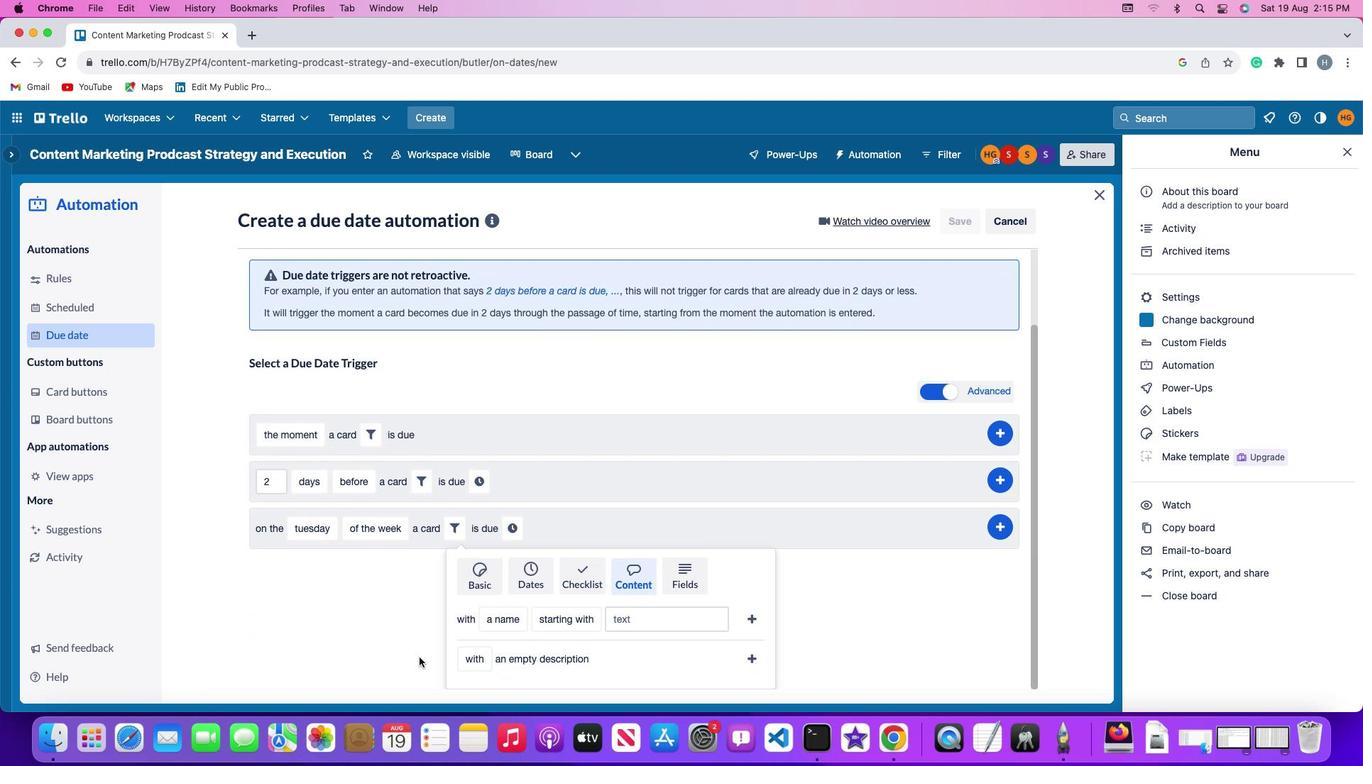 
Action: Mouse moved to (476, 661)
Screenshot: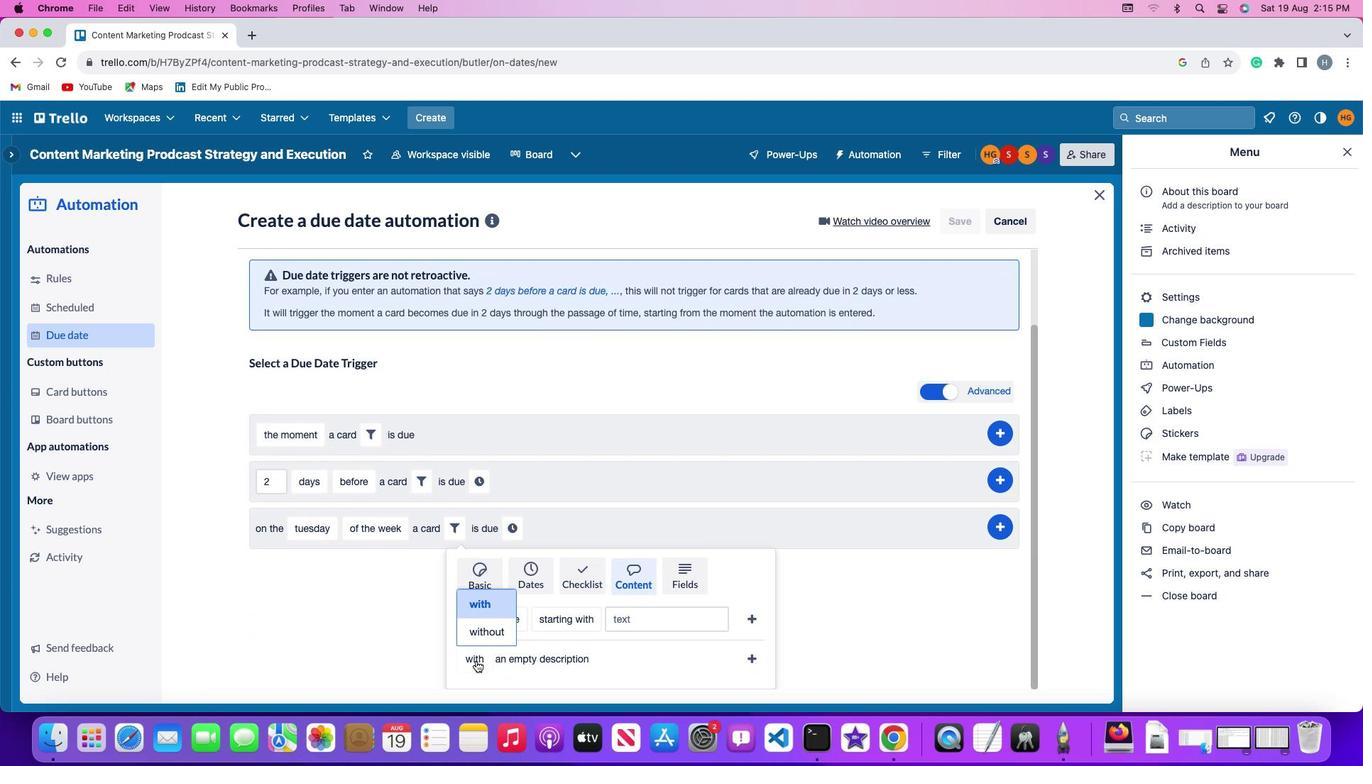 
Action: Mouse pressed left at (476, 661)
Screenshot: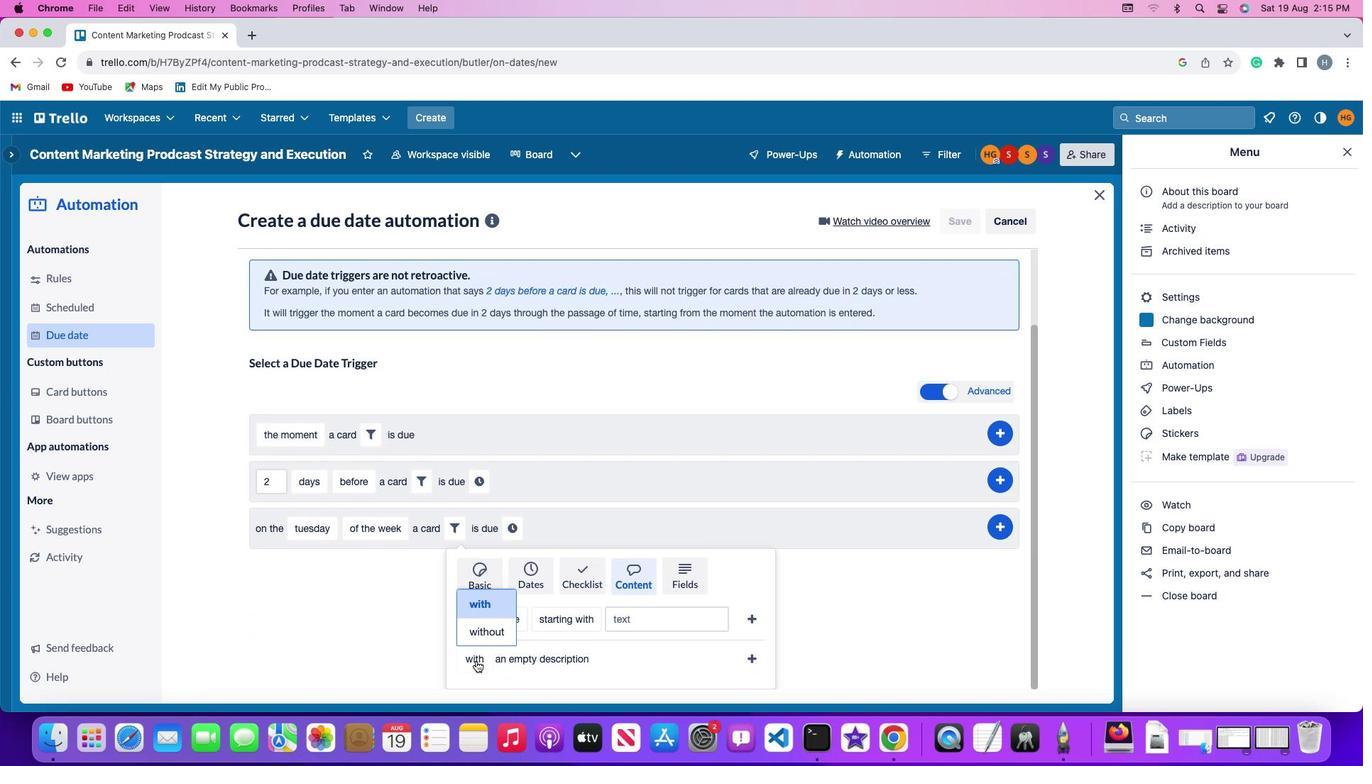 
Action: Mouse moved to (477, 601)
Screenshot: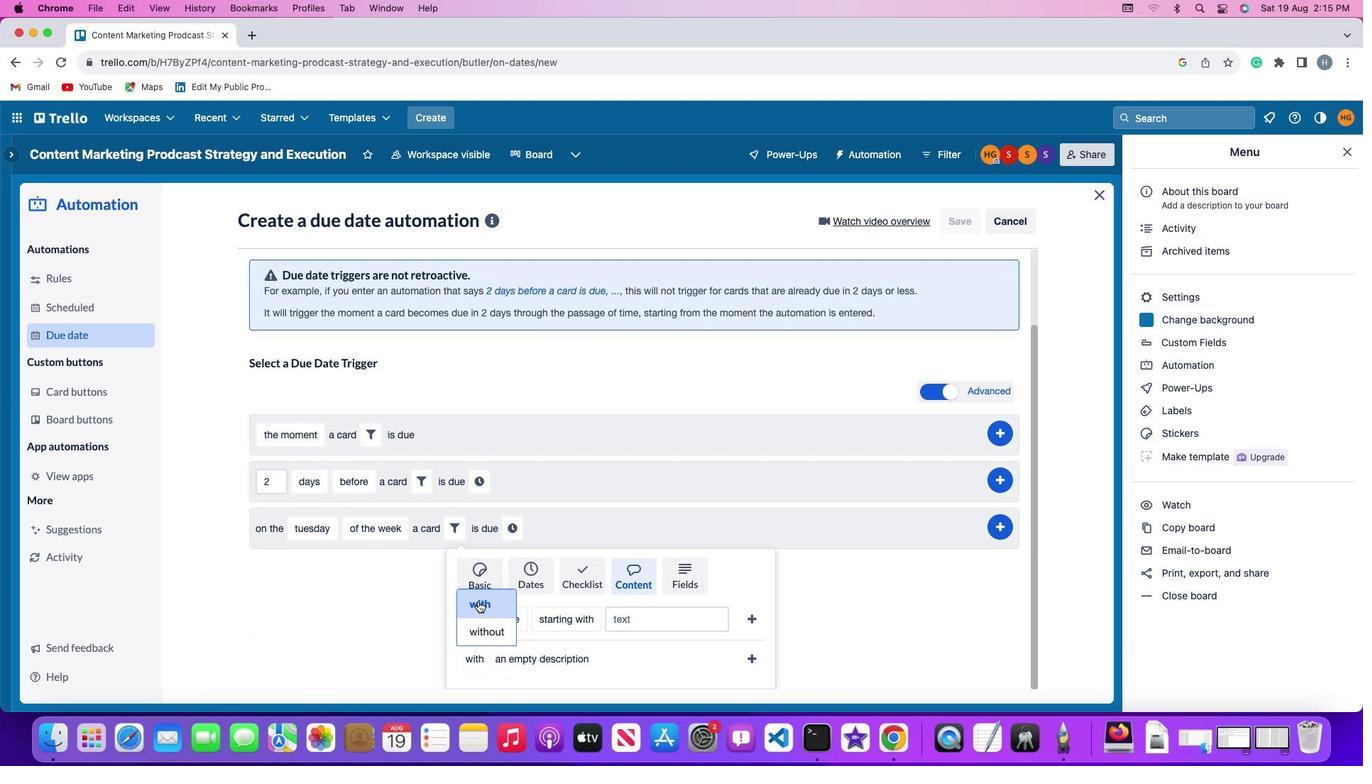 
Action: Mouse pressed left at (477, 601)
Screenshot: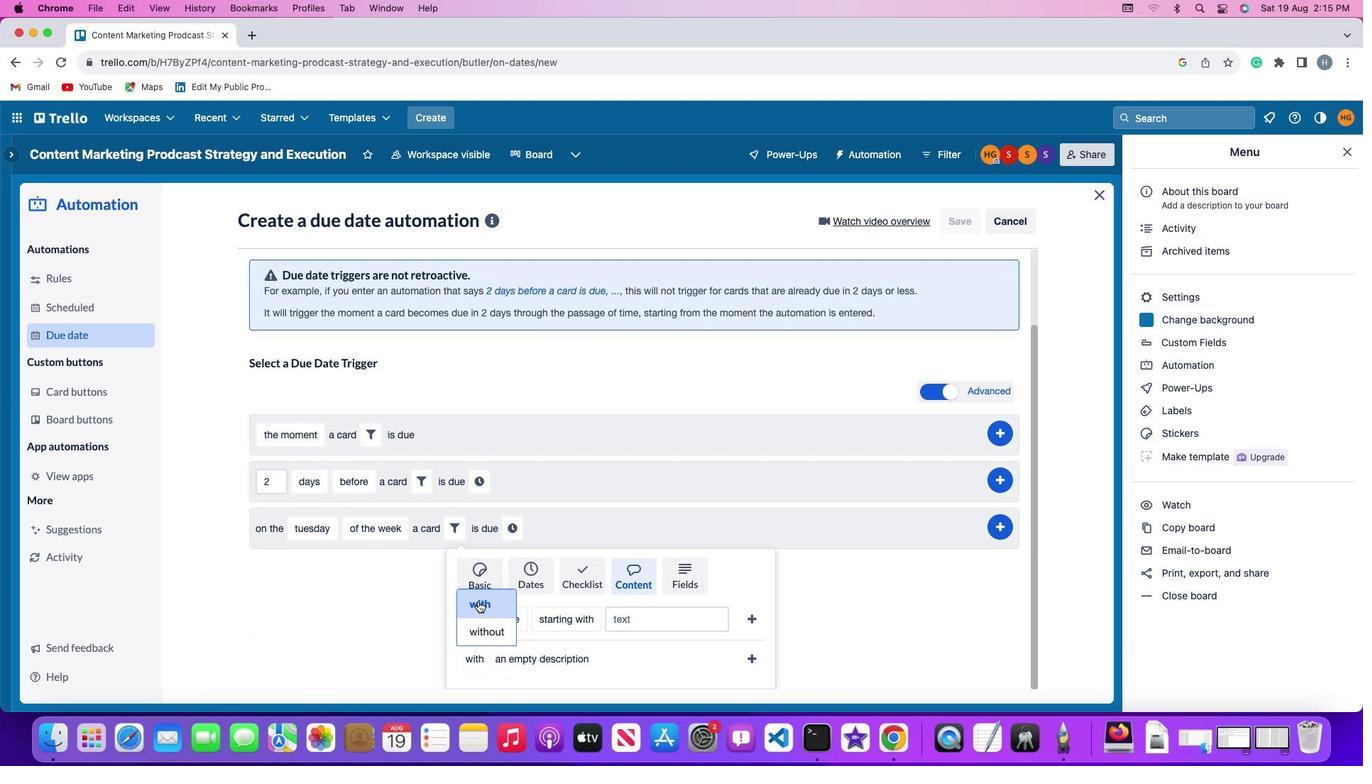 
Action: Mouse moved to (751, 658)
Screenshot: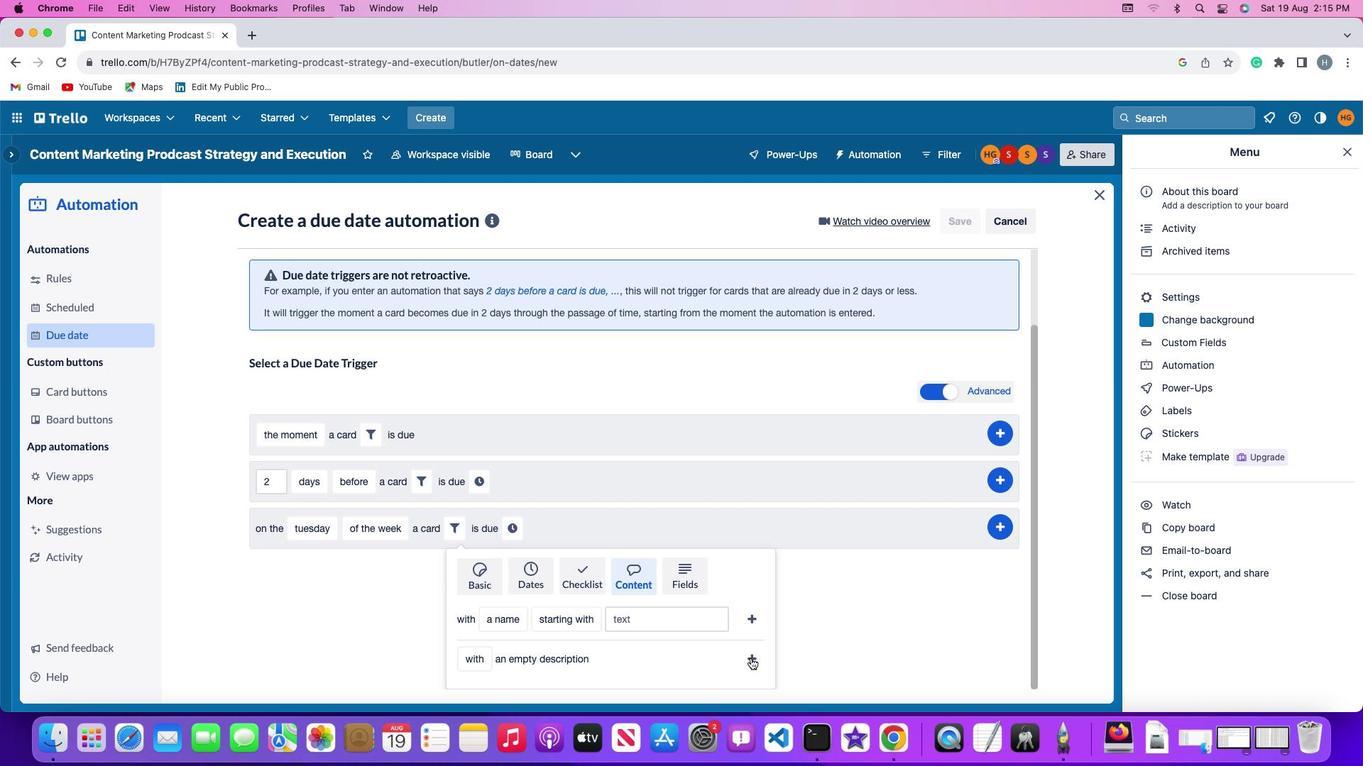 
Action: Mouse pressed left at (751, 658)
Screenshot: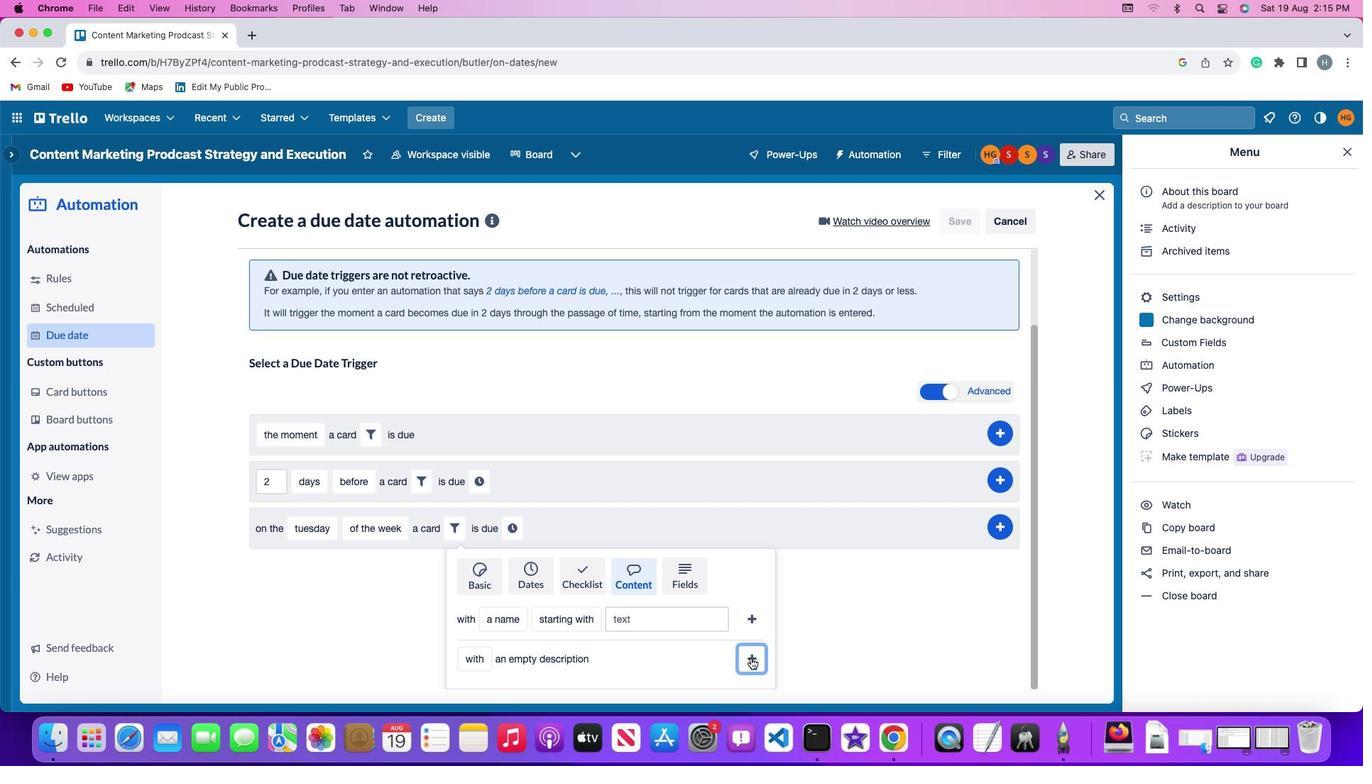 
Action: Mouse moved to (663, 623)
Screenshot: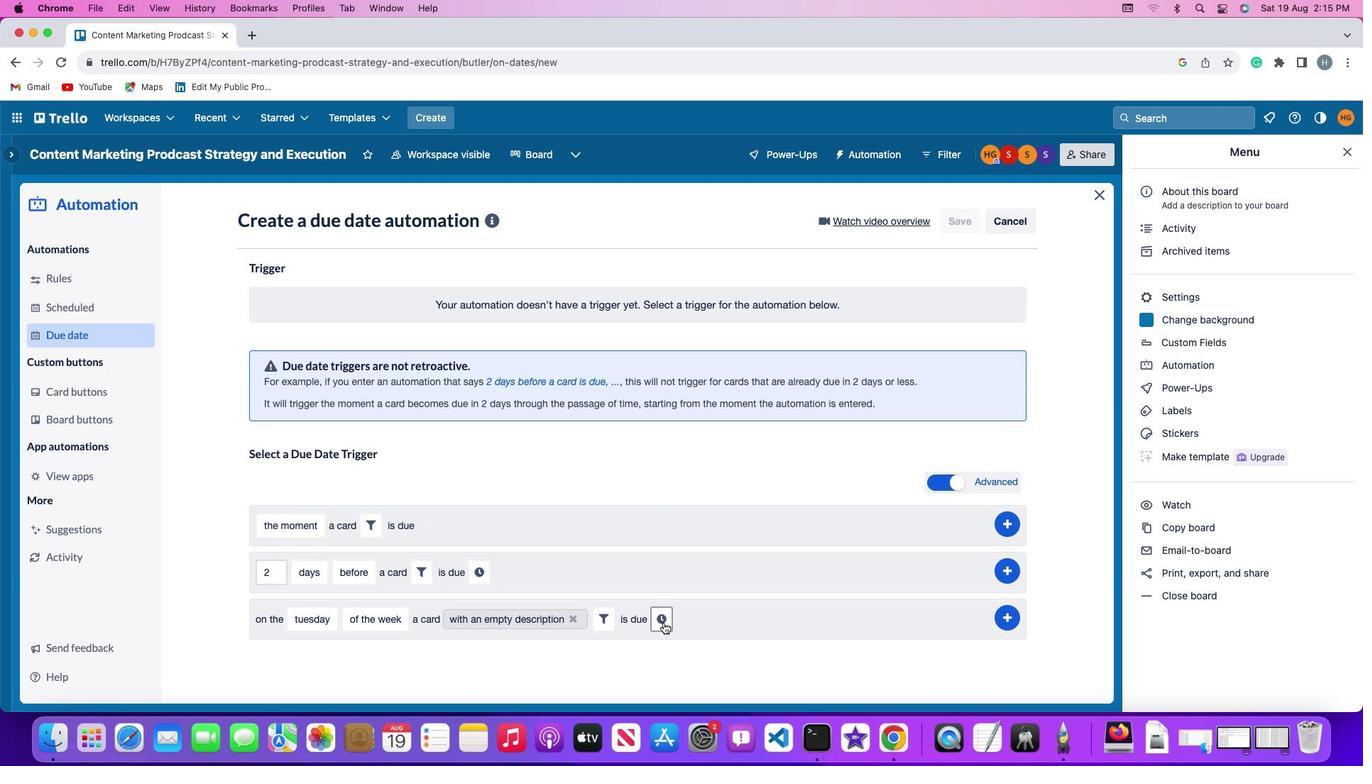 
Action: Mouse pressed left at (663, 623)
Screenshot: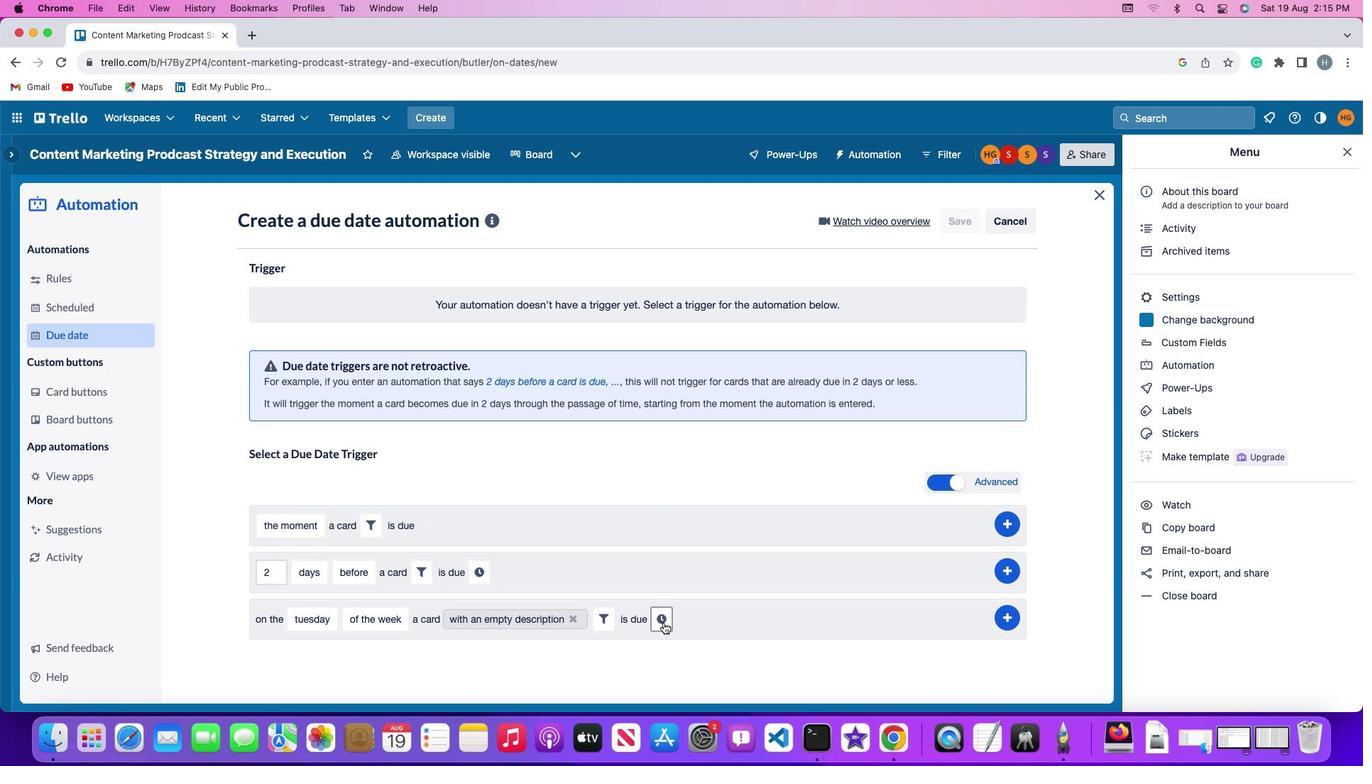 
Action: Mouse moved to (693, 622)
Screenshot: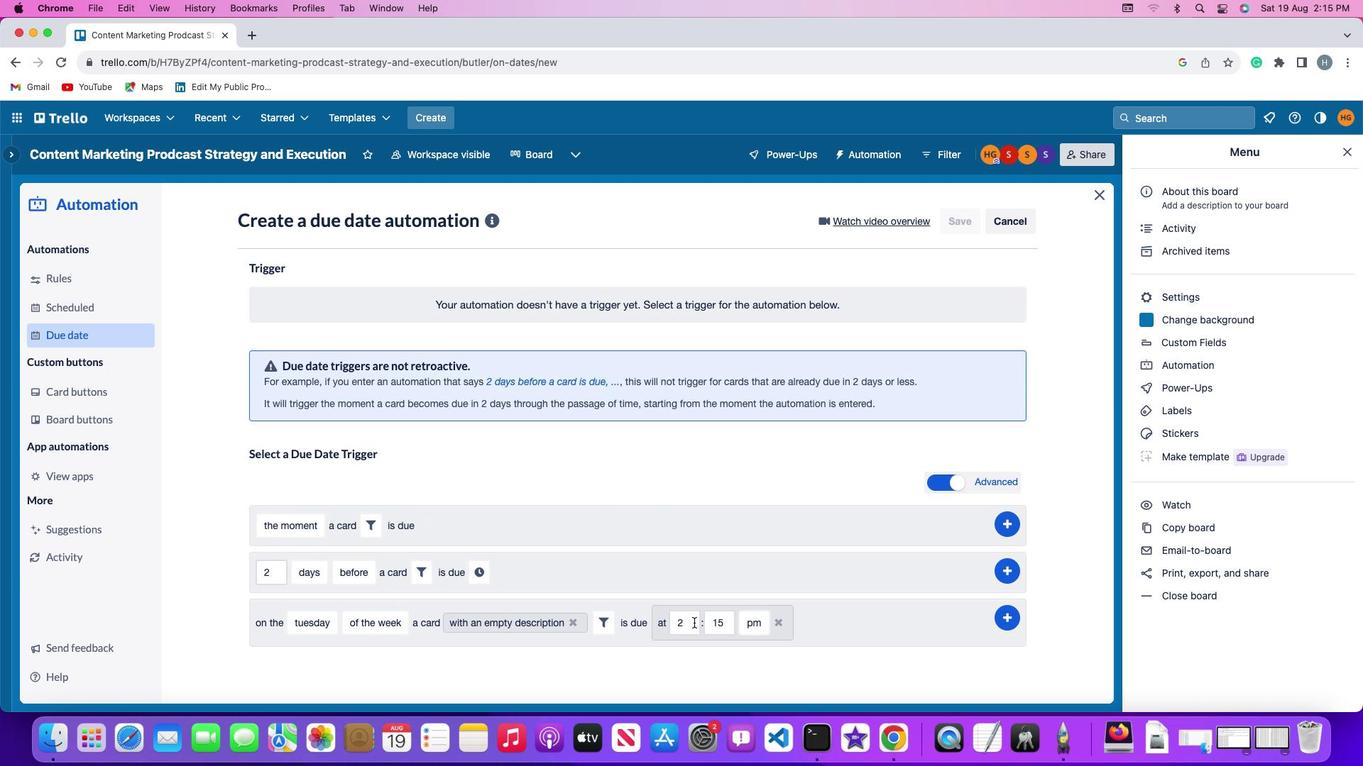 
Action: Mouse pressed left at (693, 622)
Screenshot: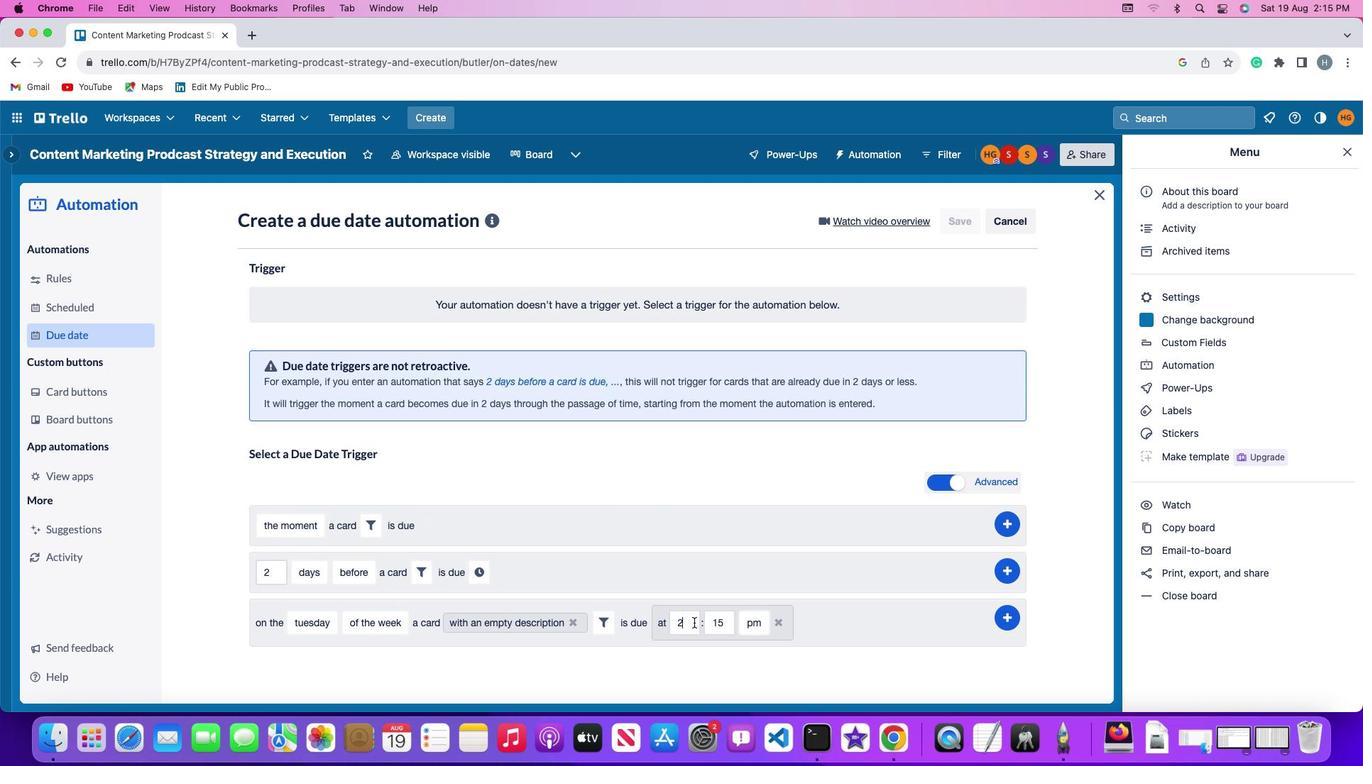 
Action: Key pressed Key.backspace'1''1'
Screenshot: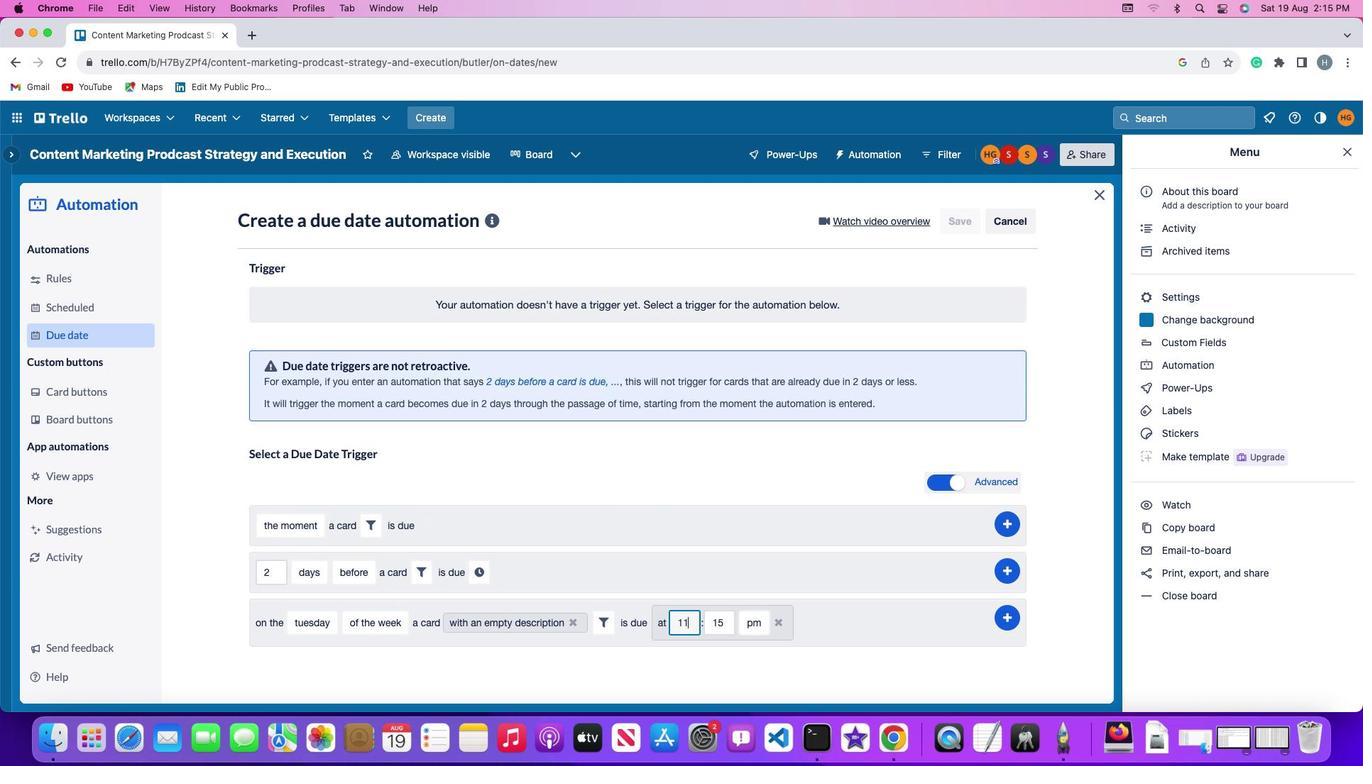 
Action: Mouse moved to (721, 620)
Screenshot: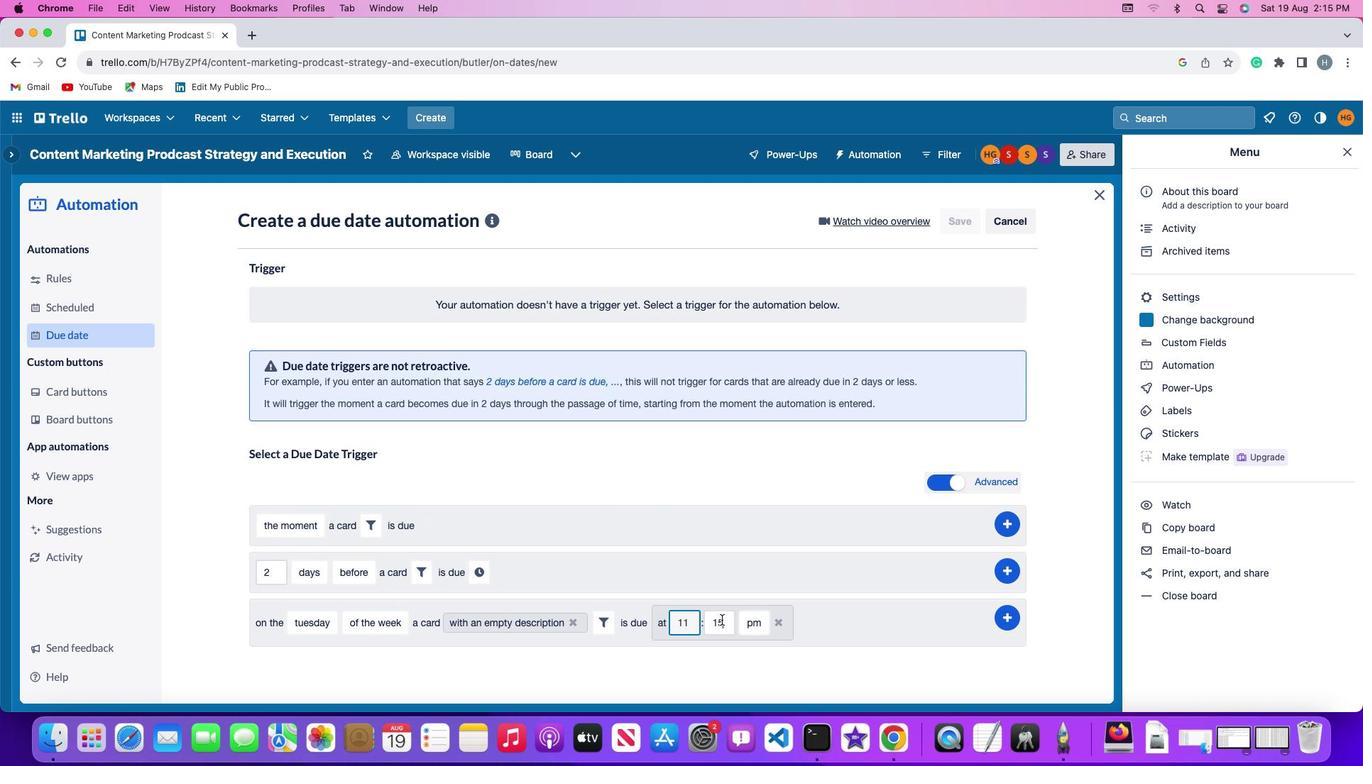 
Action: Mouse pressed left at (721, 620)
Screenshot: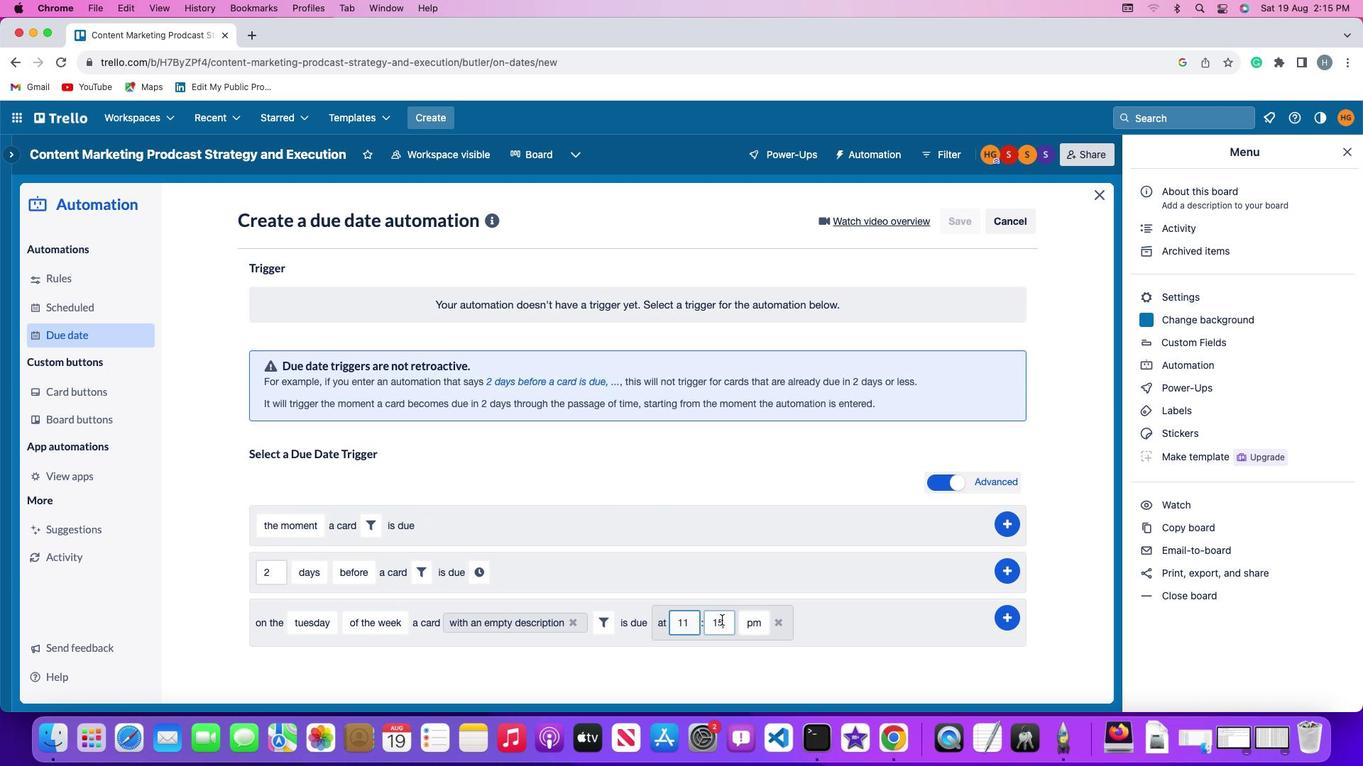
Action: Mouse moved to (722, 620)
Screenshot: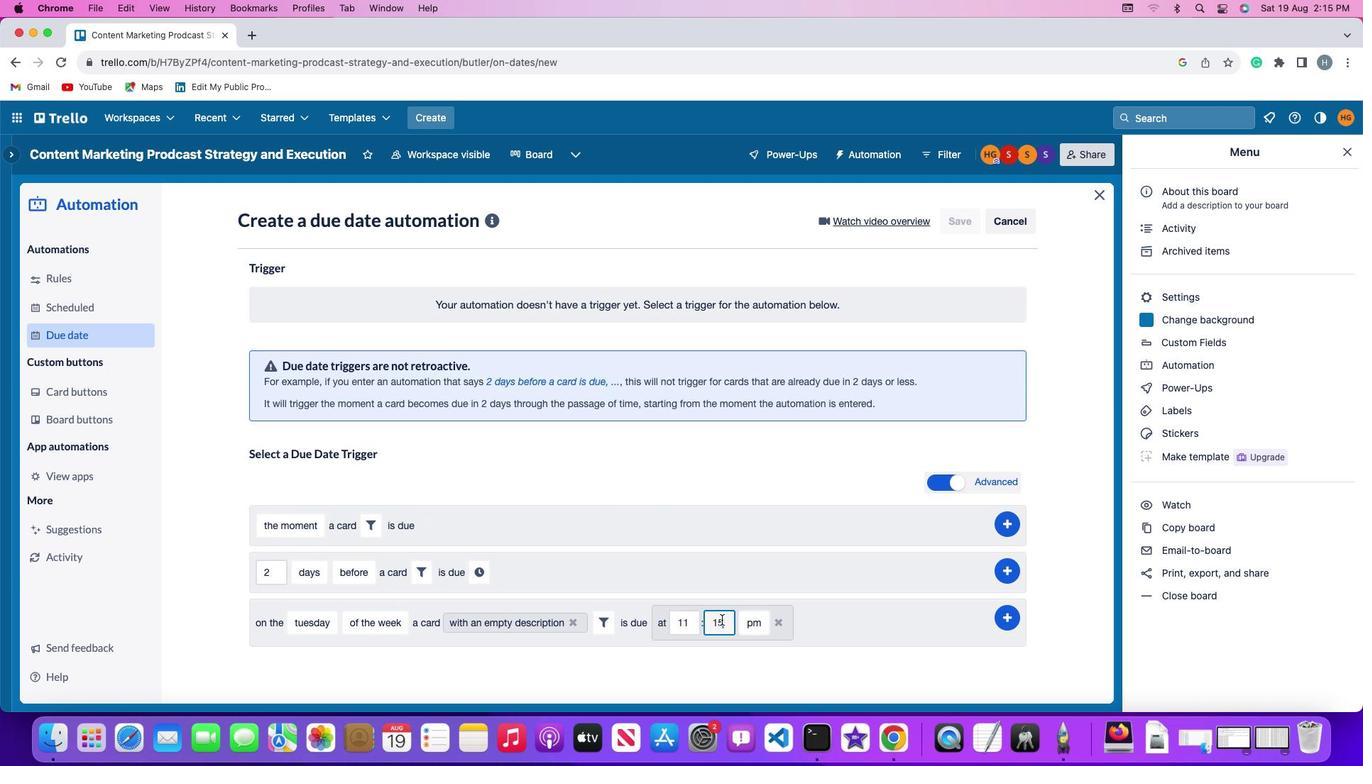 
Action: Key pressed Key.backspaceKey.backspace
Screenshot: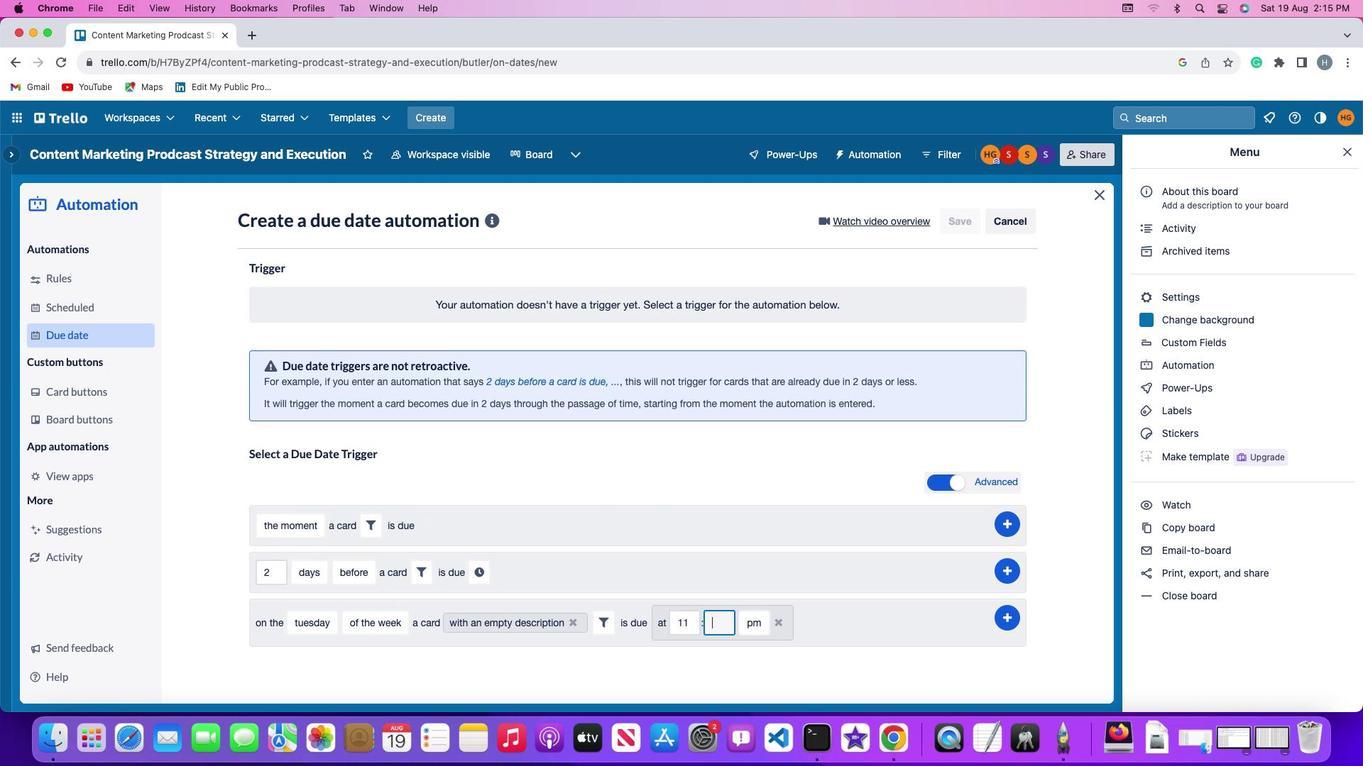 
Action: Mouse moved to (722, 619)
Screenshot: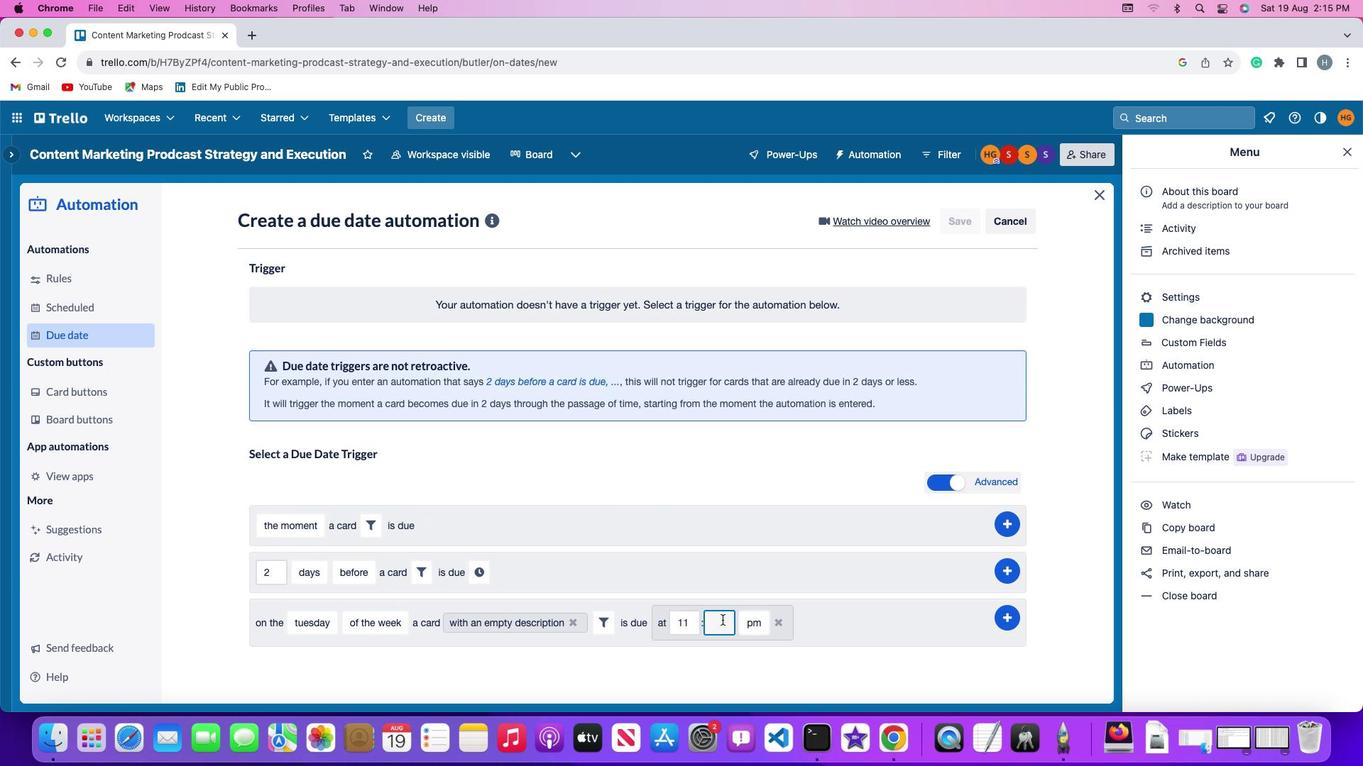 
Action: Key pressed '0''0'
Screenshot: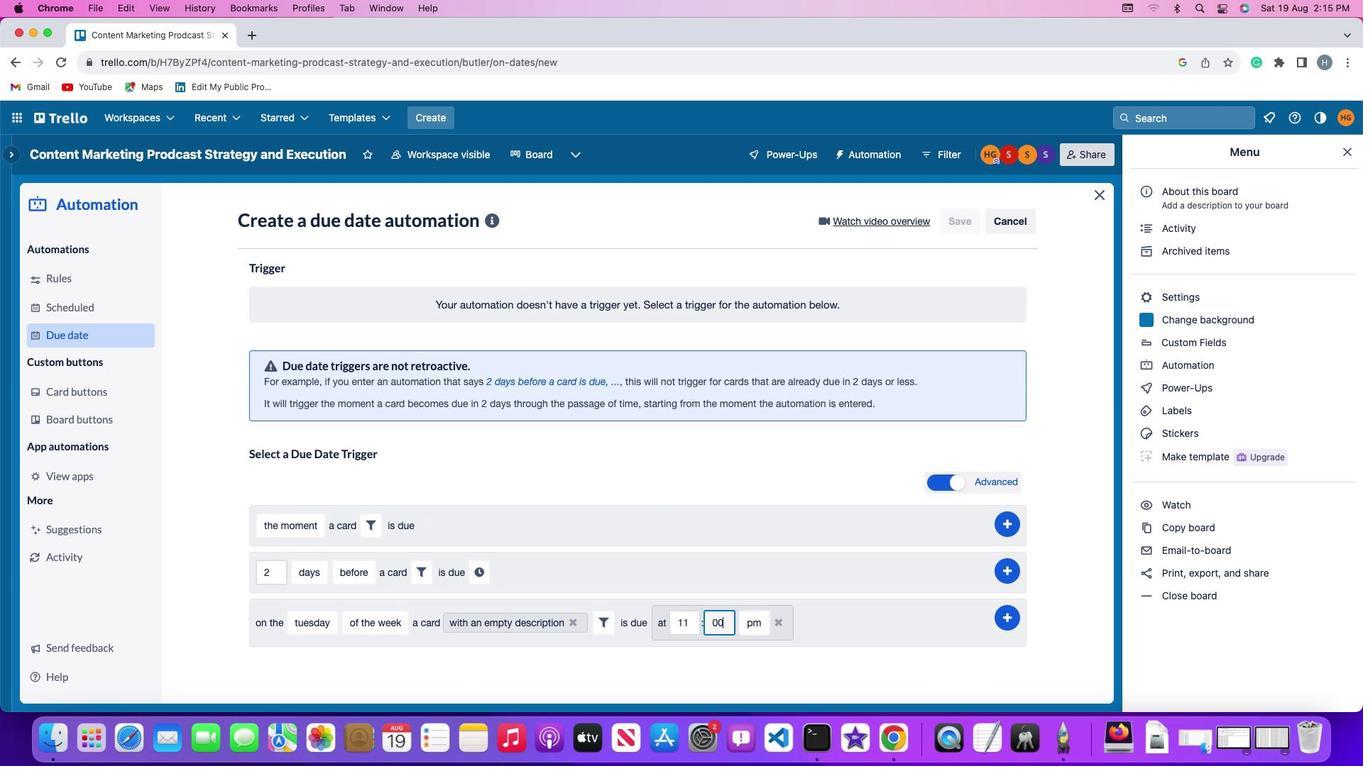 
Action: Mouse moved to (755, 618)
Screenshot: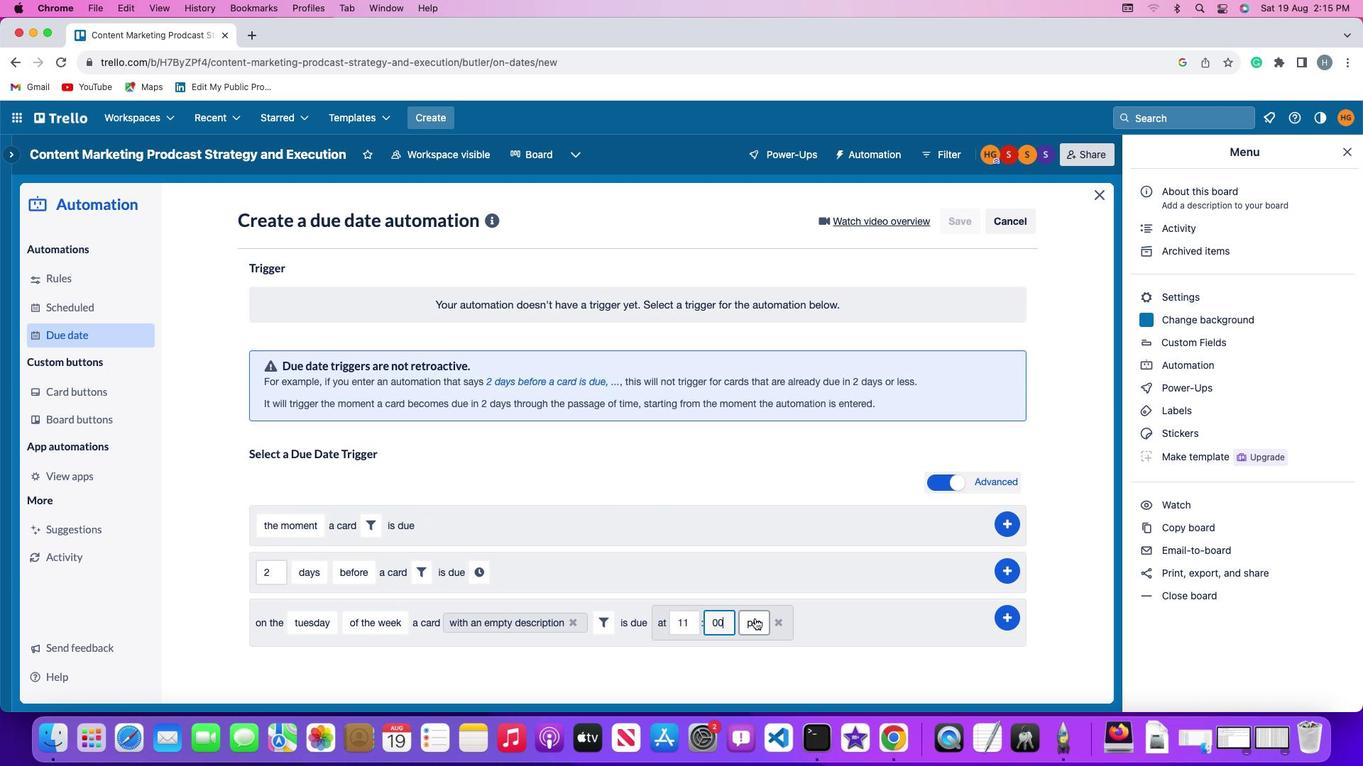 
Action: Mouse pressed left at (755, 618)
Screenshot: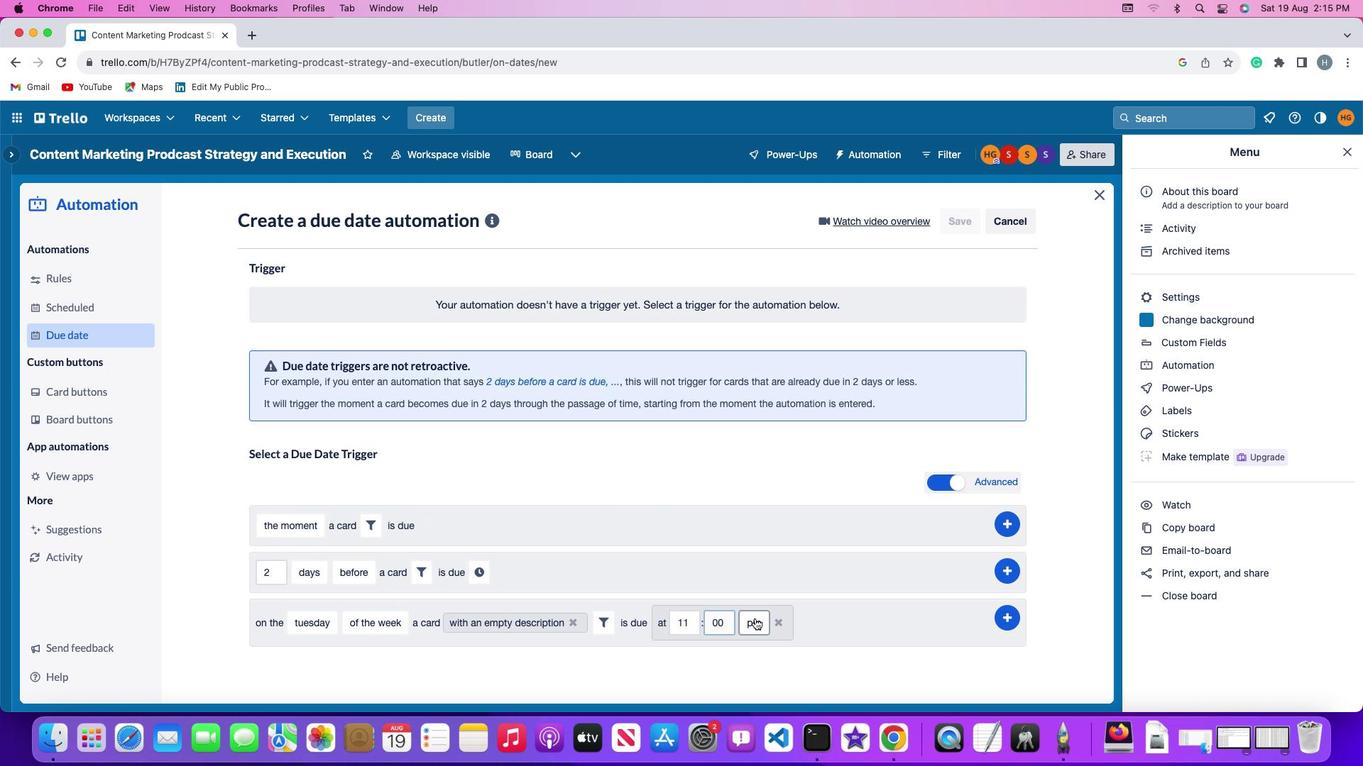 
Action: Mouse moved to (757, 647)
Screenshot: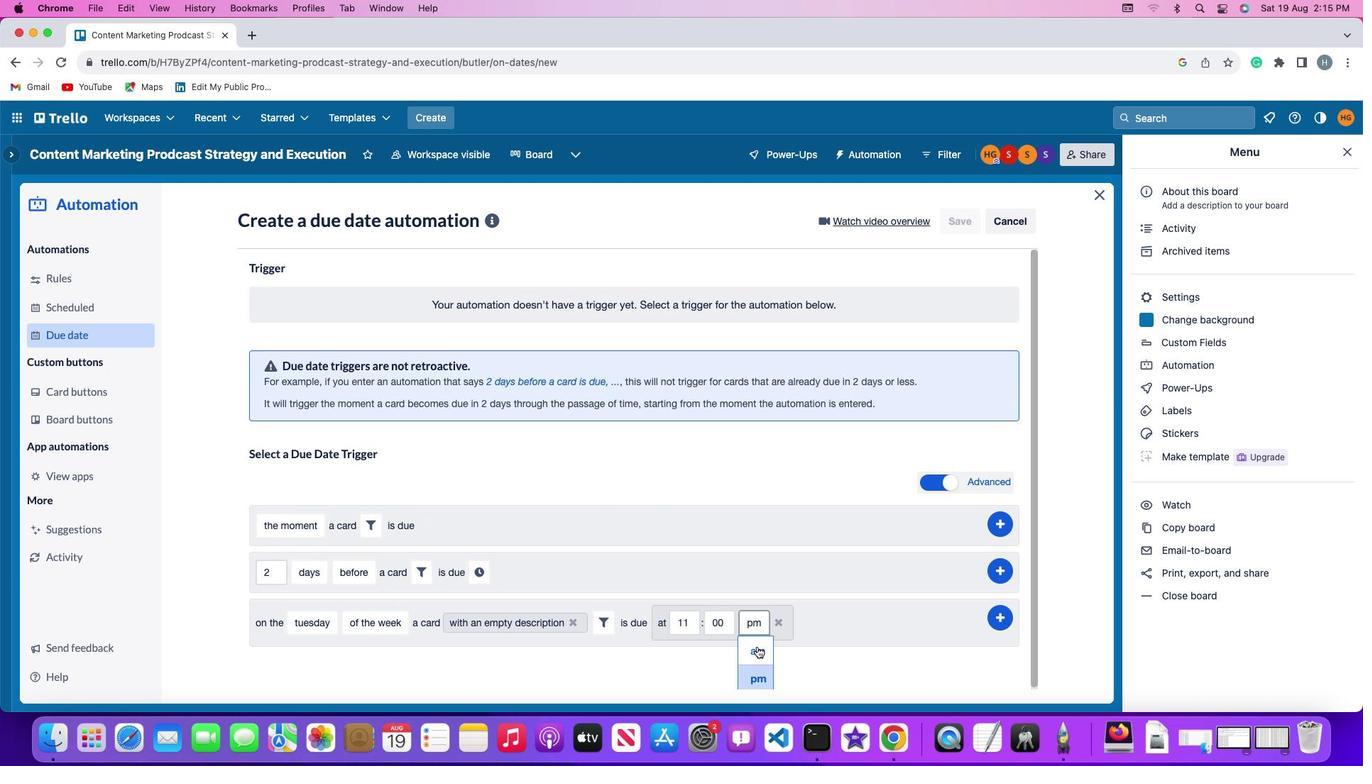 
Action: Mouse pressed left at (757, 647)
Screenshot: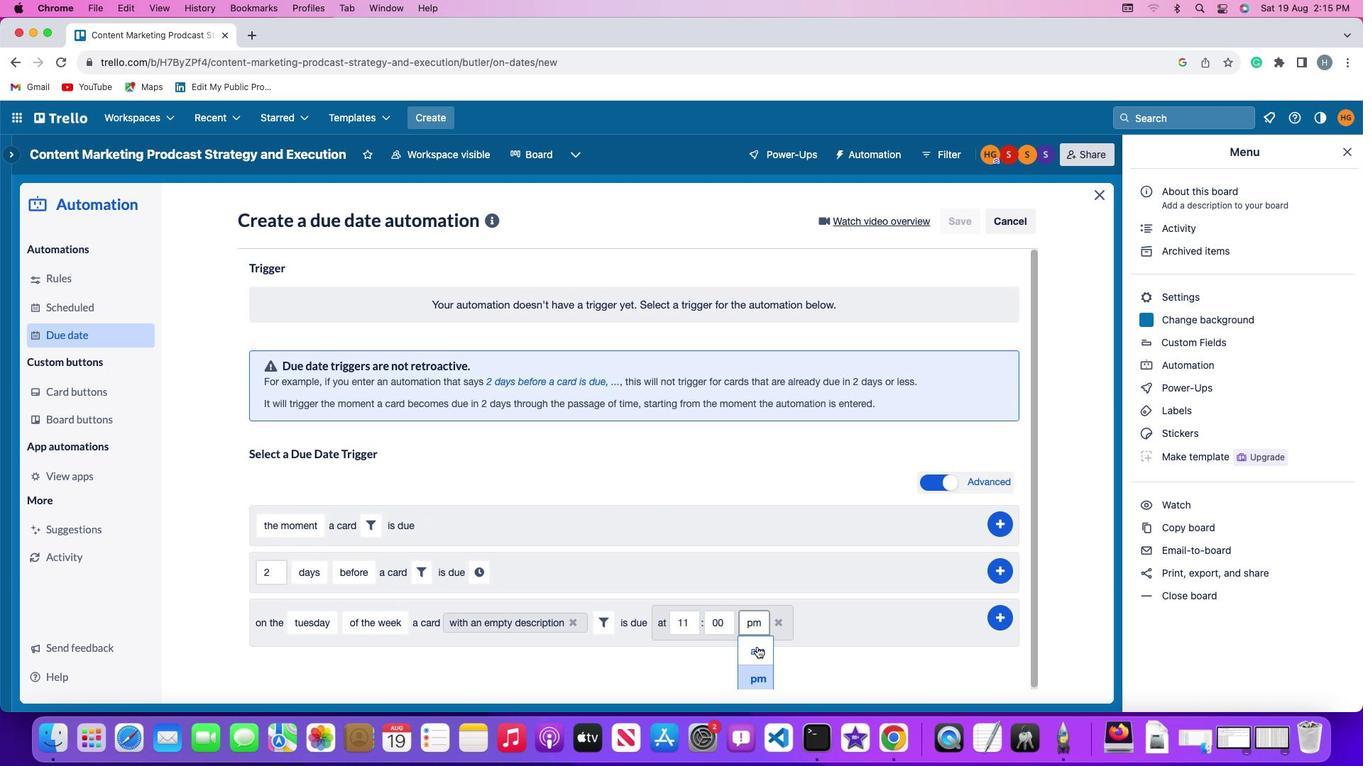 
Action: Mouse moved to (1009, 613)
Screenshot: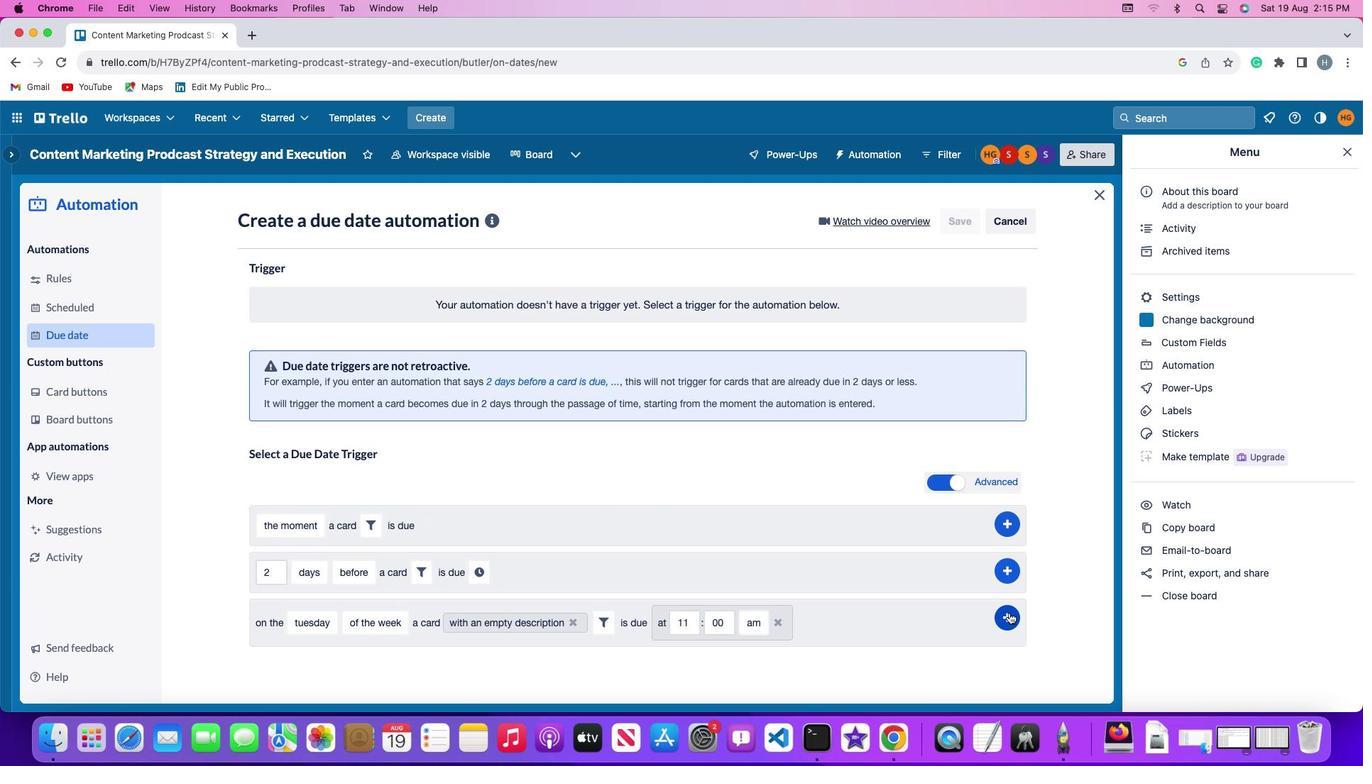 
Action: Mouse pressed left at (1009, 613)
Screenshot: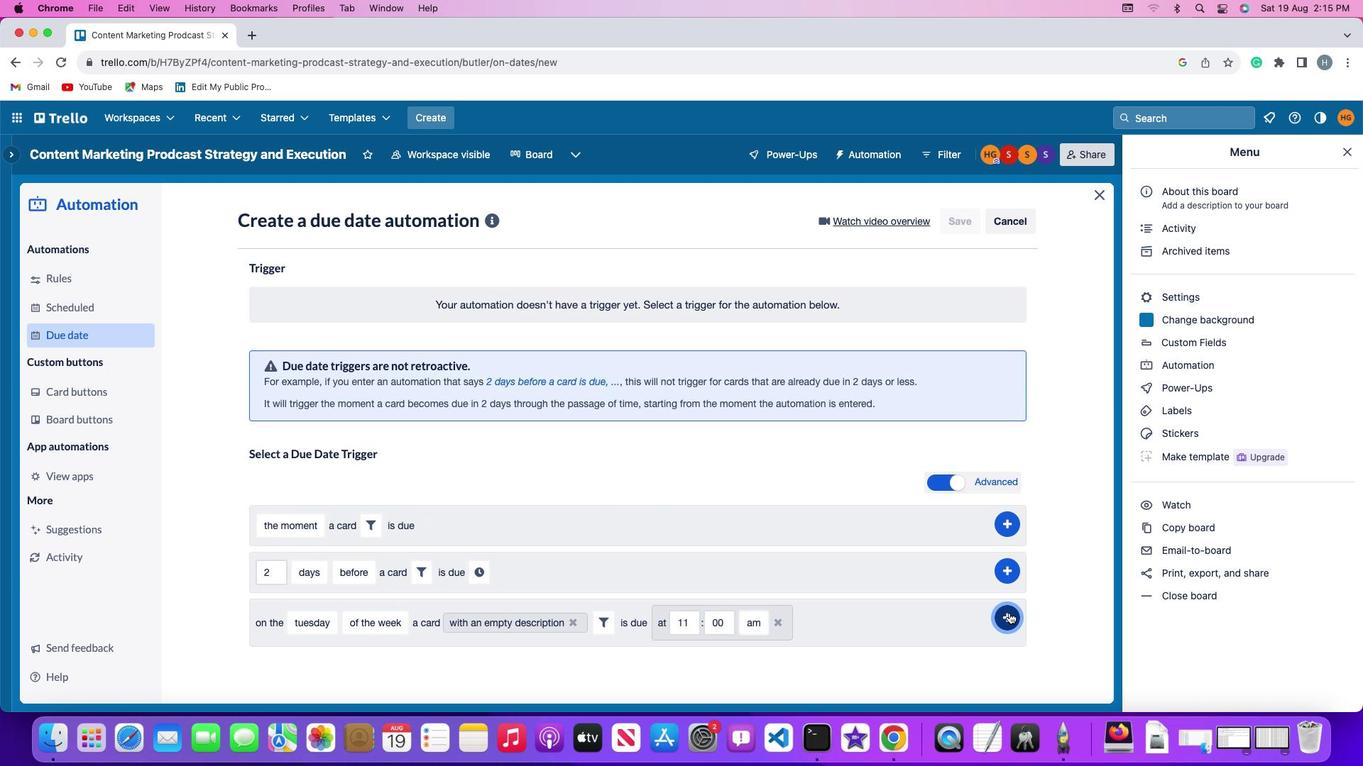 
Action: Mouse moved to (1070, 505)
Screenshot: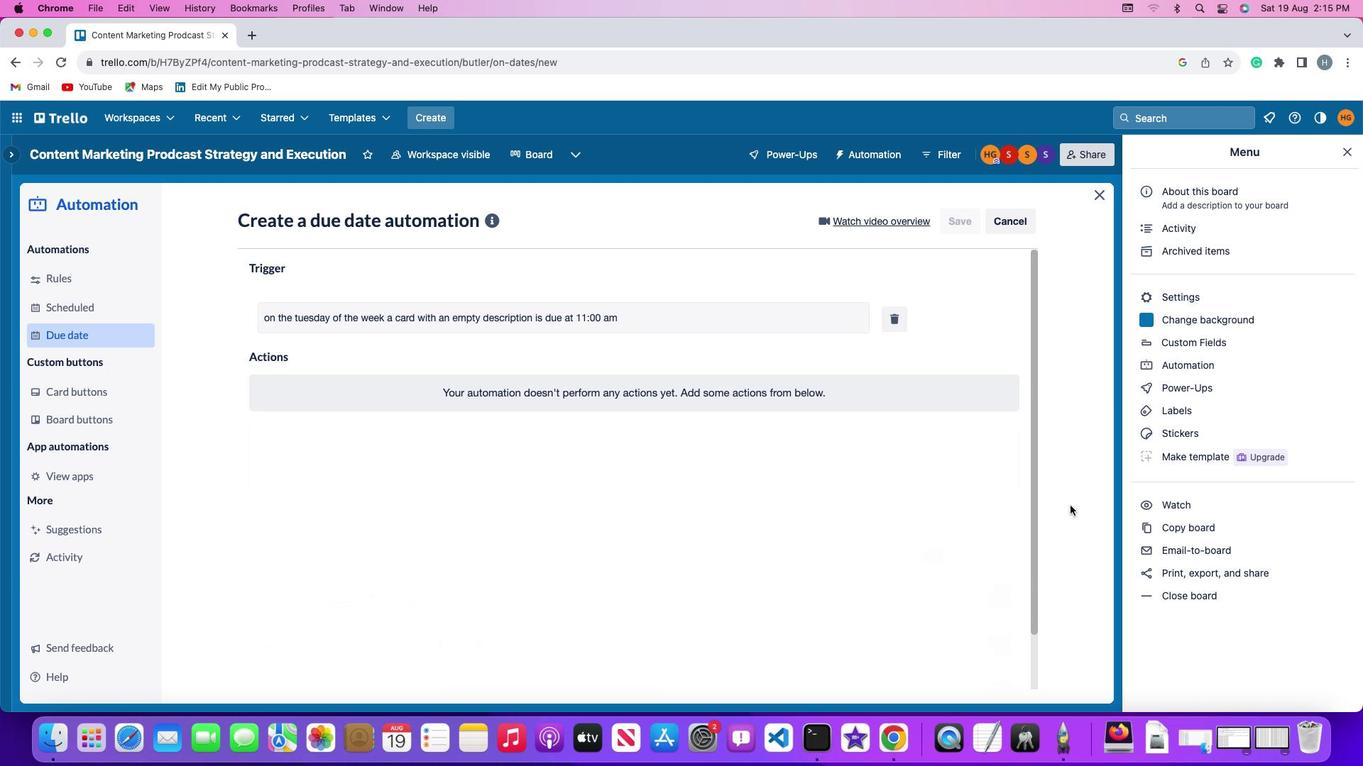 
